 Task: Find connections with filter location Nueva Gerona with filter topic #personaltraining with filter profile language Spanish with filter current company Bajaj Auto Ltd with filter school SRI VASAVI ENGINEERING COLLEGE with filter industry Renewable Energy Equipment Manufacturing with filter service category Telecommunications with filter keywords title Administrative Analyst
Action: Mouse moved to (564, 72)
Screenshot: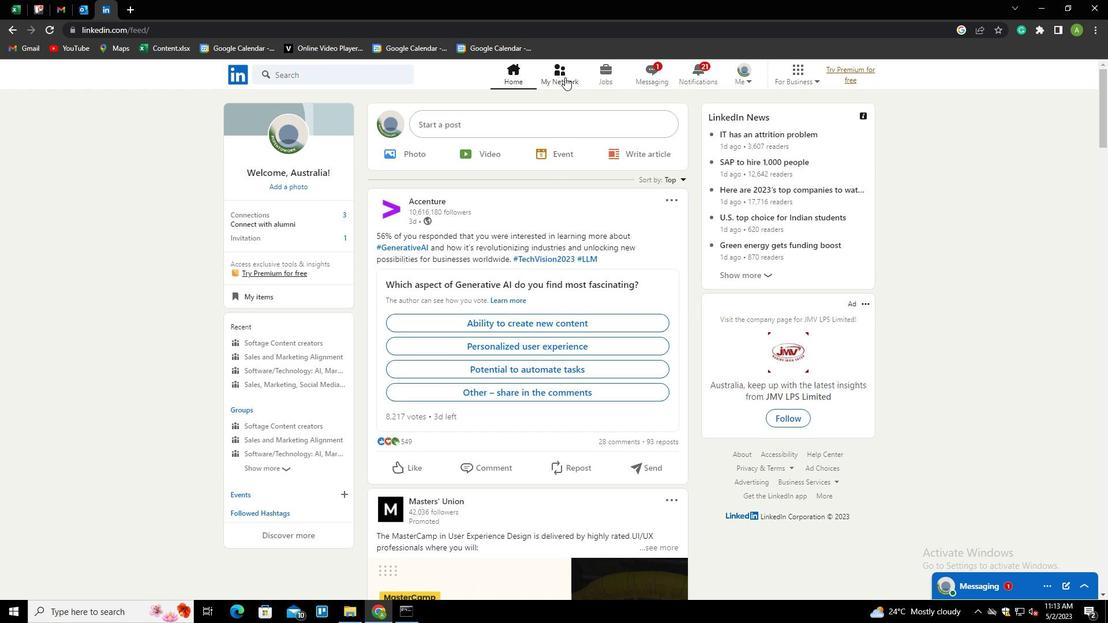 
Action: Mouse pressed left at (564, 72)
Screenshot: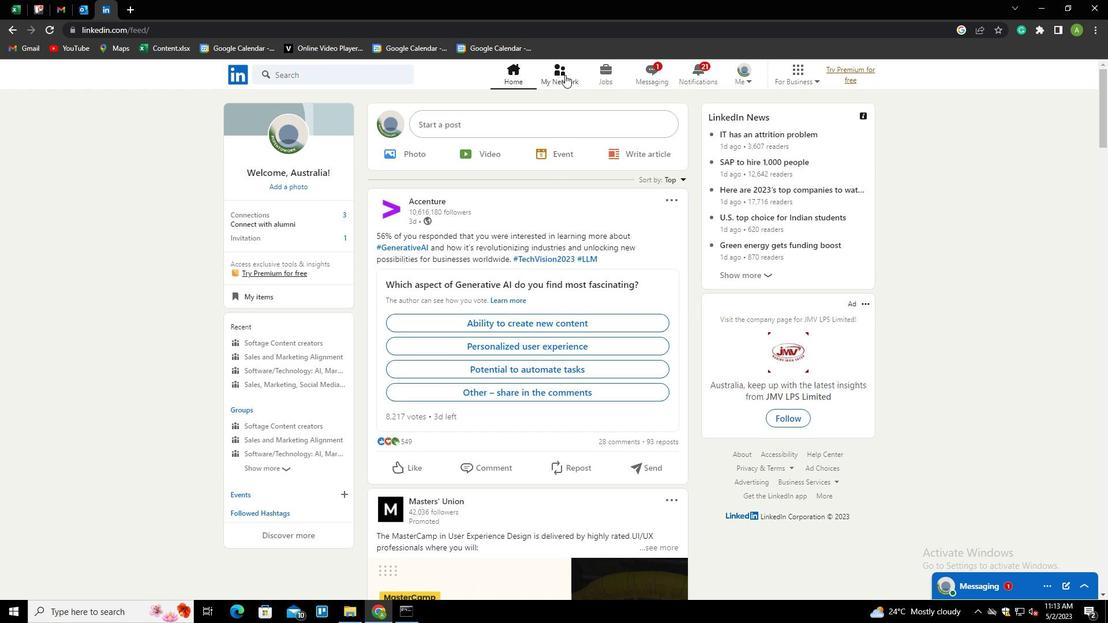 
Action: Mouse moved to (294, 140)
Screenshot: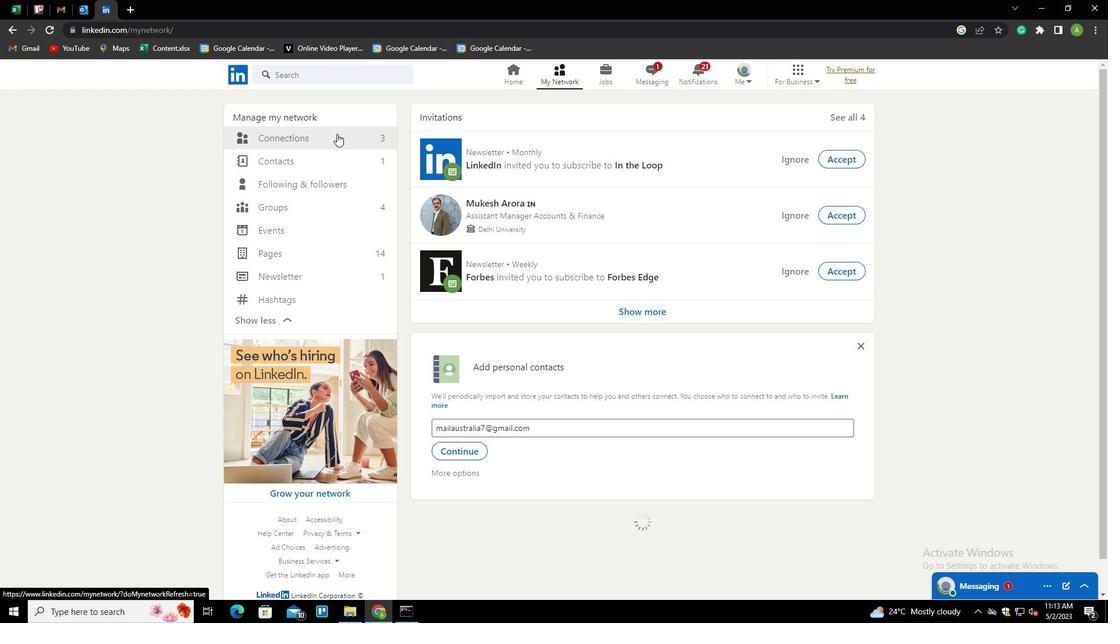 
Action: Mouse pressed left at (294, 140)
Screenshot: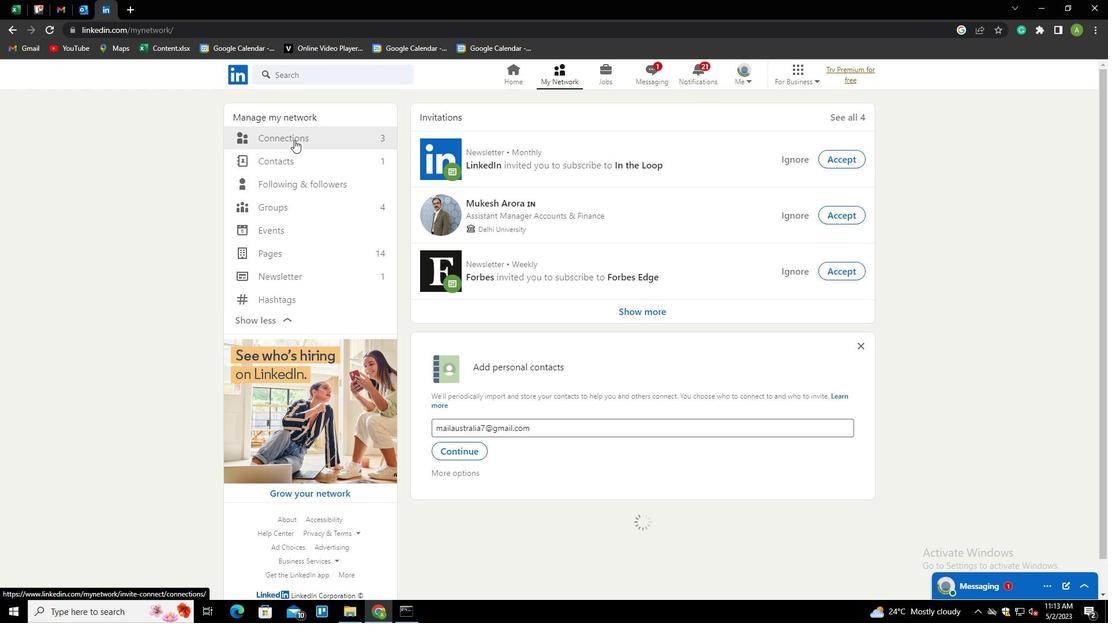 
Action: Mouse moved to (638, 137)
Screenshot: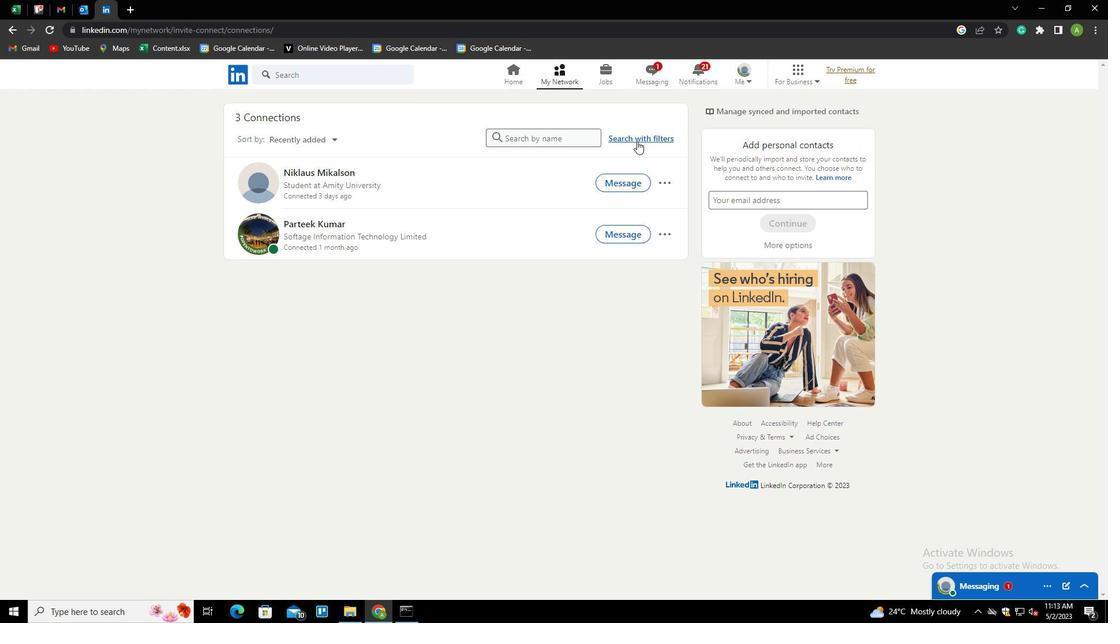 
Action: Mouse pressed left at (638, 137)
Screenshot: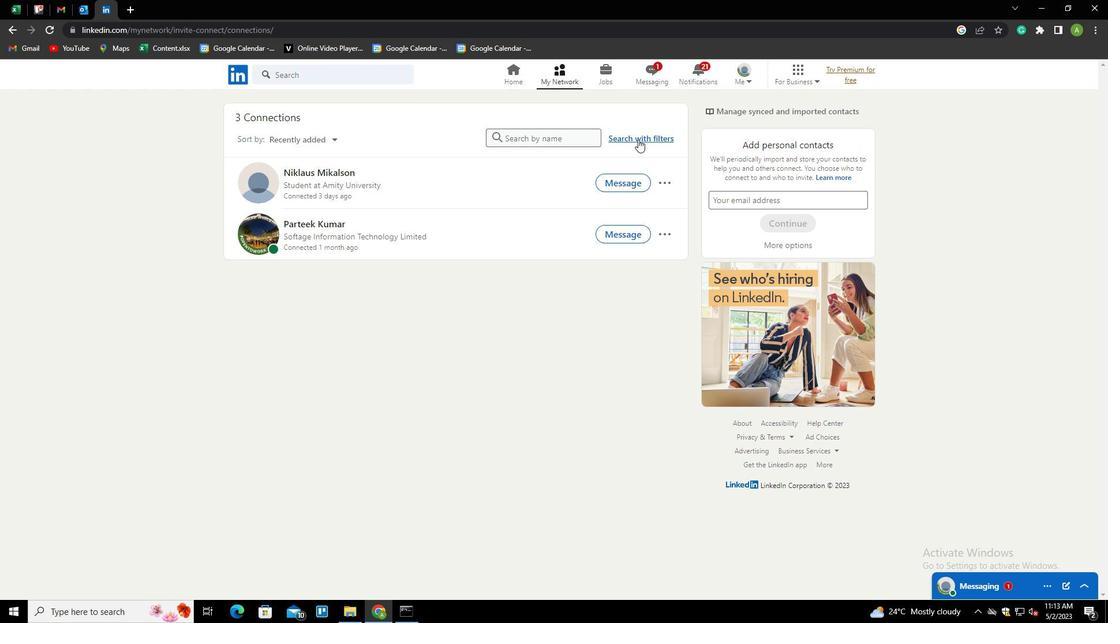 
Action: Mouse moved to (590, 102)
Screenshot: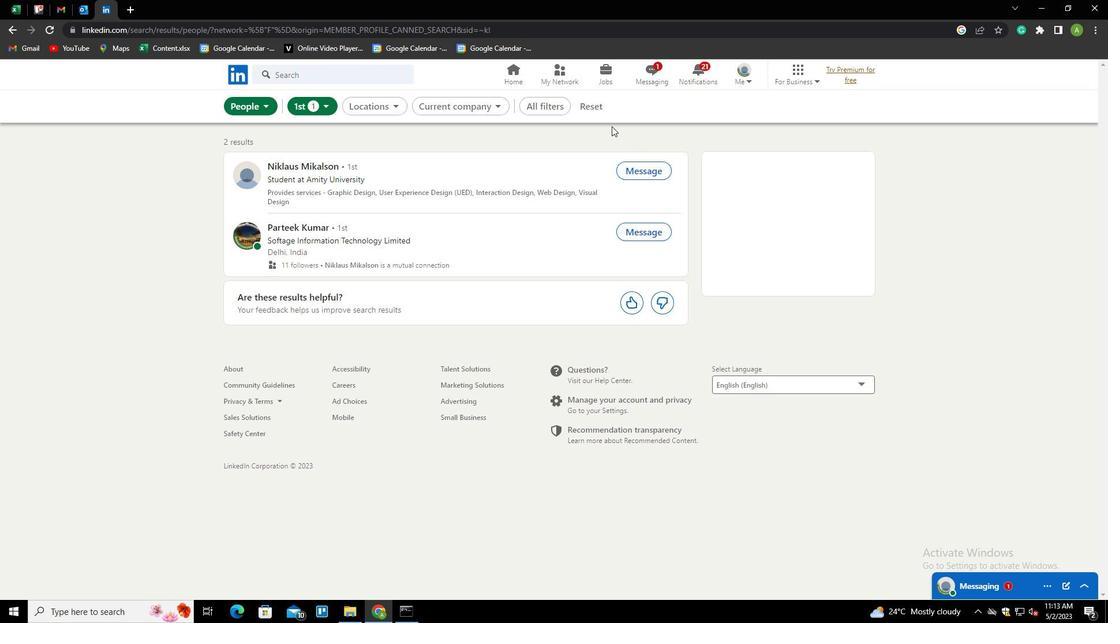 
Action: Mouse pressed left at (590, 102)
Screenshot: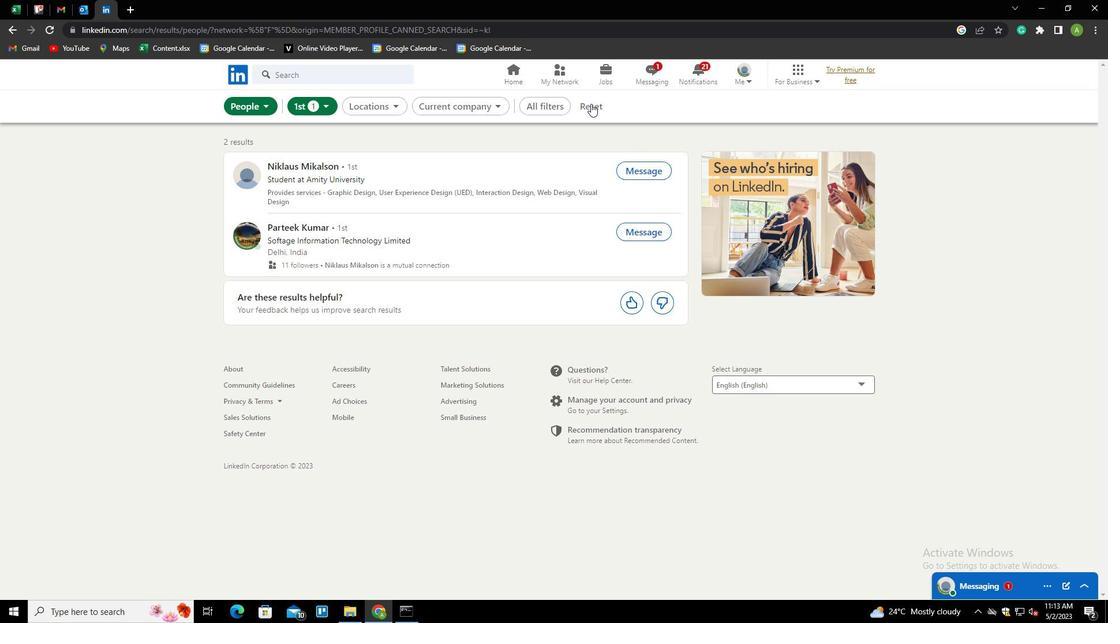 
Action: Mouse moved to (565, 105)
Screenshot: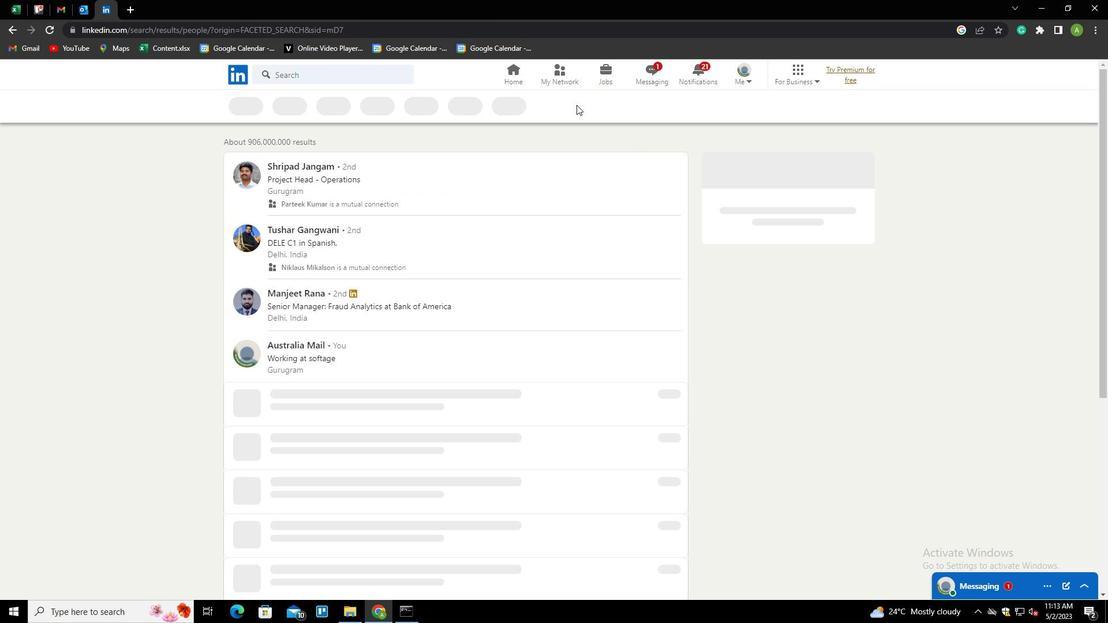 
Action: Mouse pressed left at (565, 105)
Screenshot: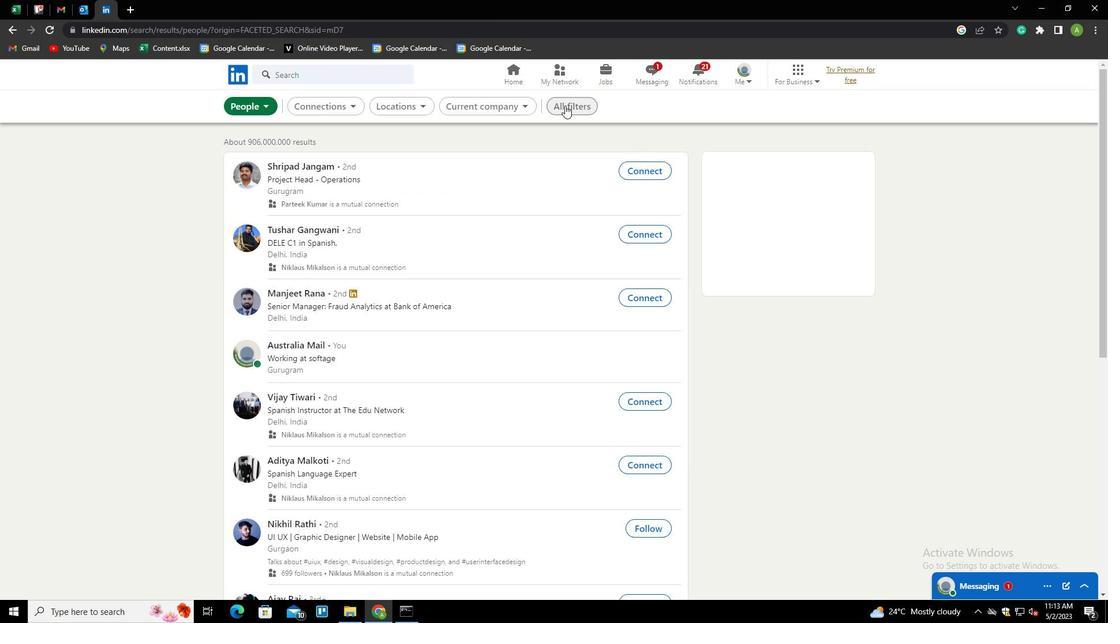 
Action: Mouse moved to (993, 314)
Screenshot: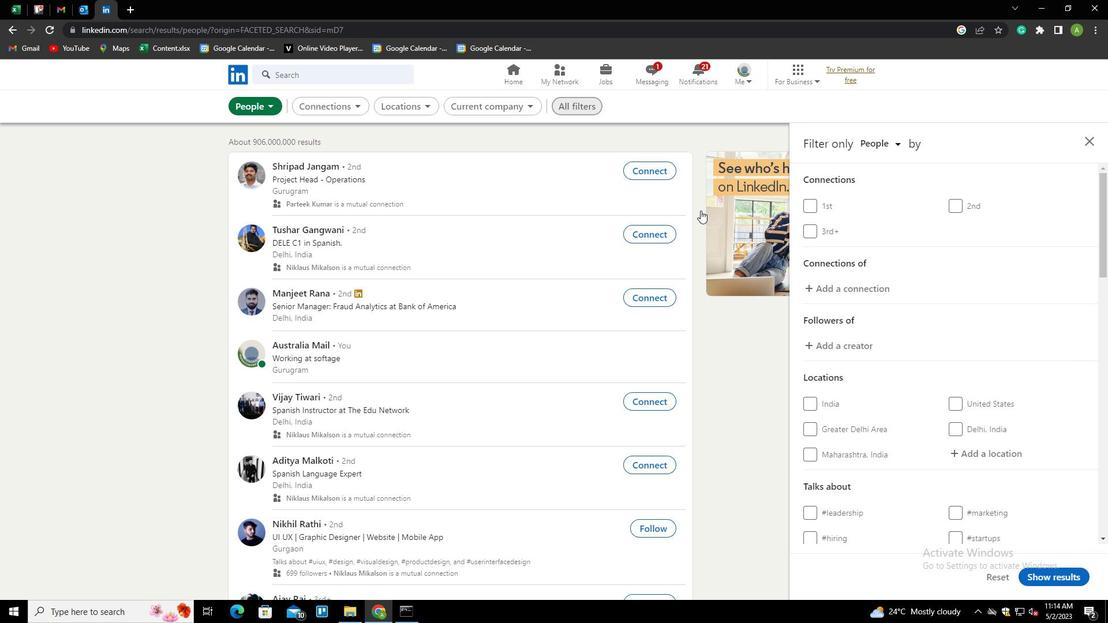 
Action: Mouse scrolled (993, 313) with delta (0, 0)
Screenshot: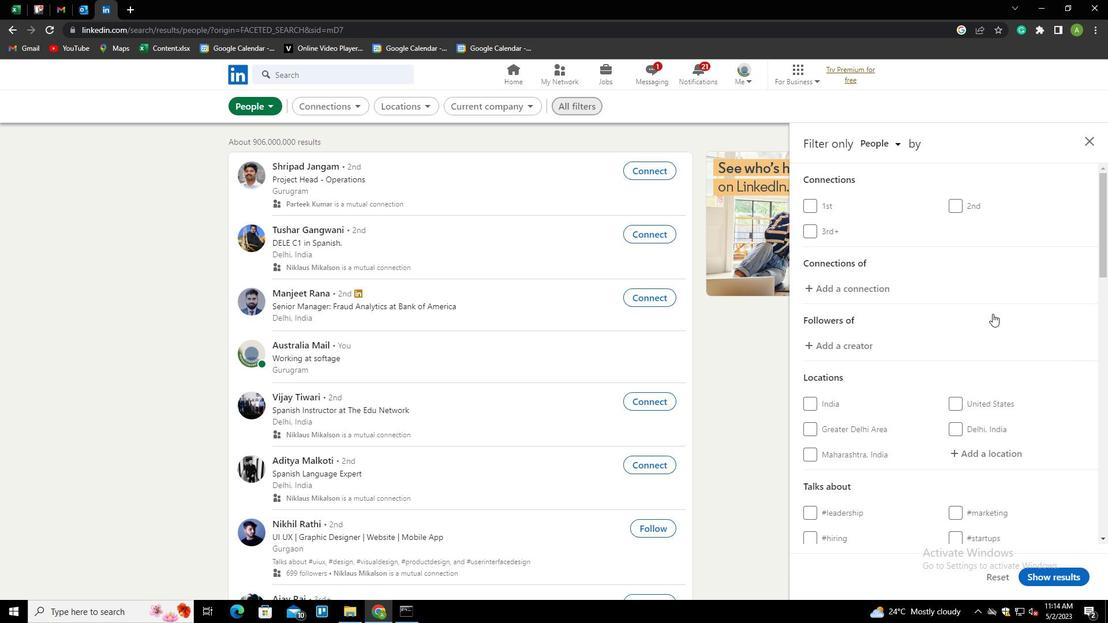 
Action: Mouse scrolled (993, 313) with delta (0, 0)
Screenshot: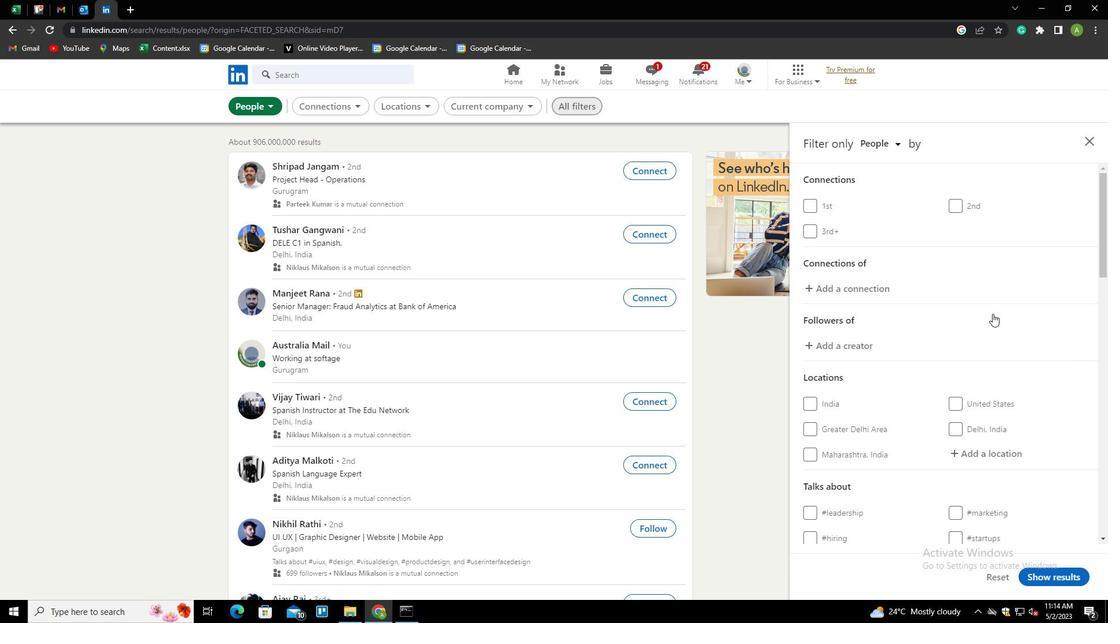 
Action: Mouse moved to (982, 338)
Screenshot: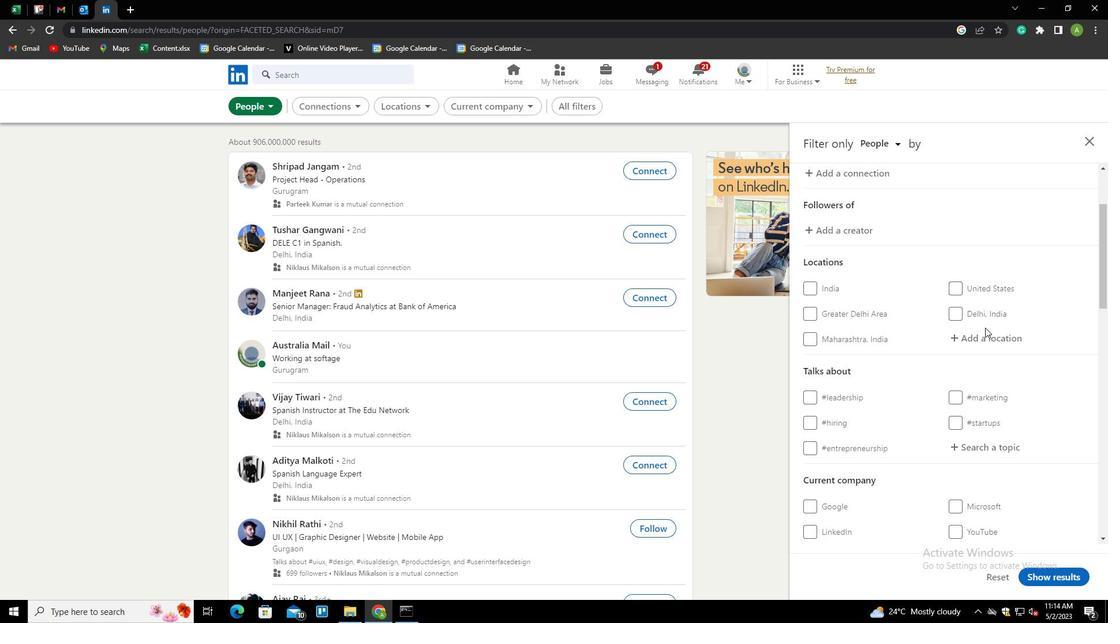 
Action: Mouse pressed left at (982, 338)
Screenshot: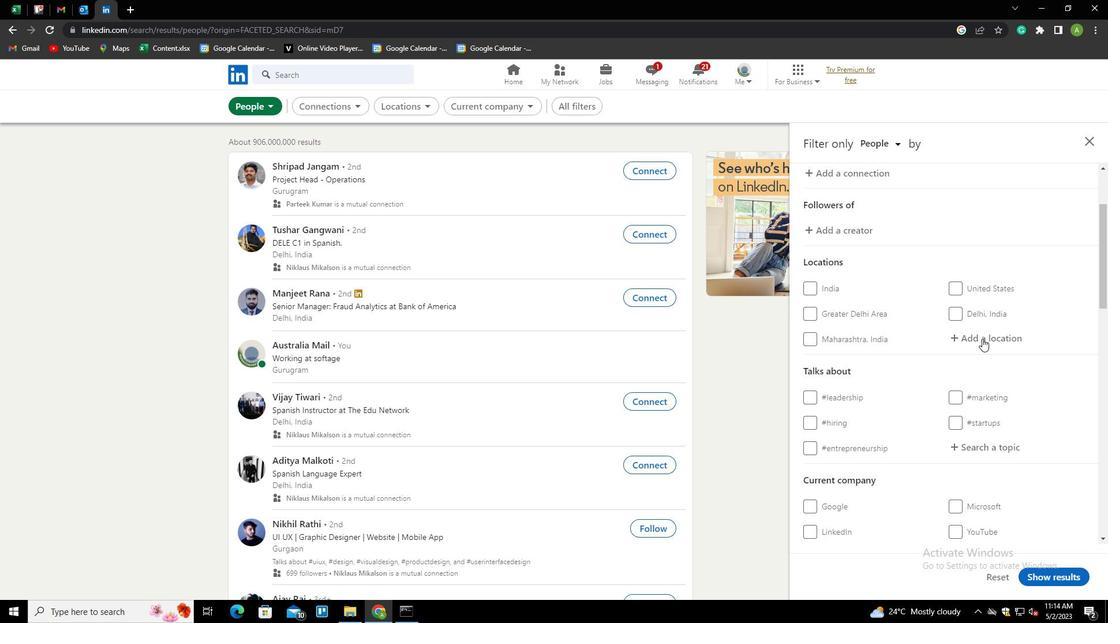 
Action: Mouse moved to (986, 338)
Screenshot: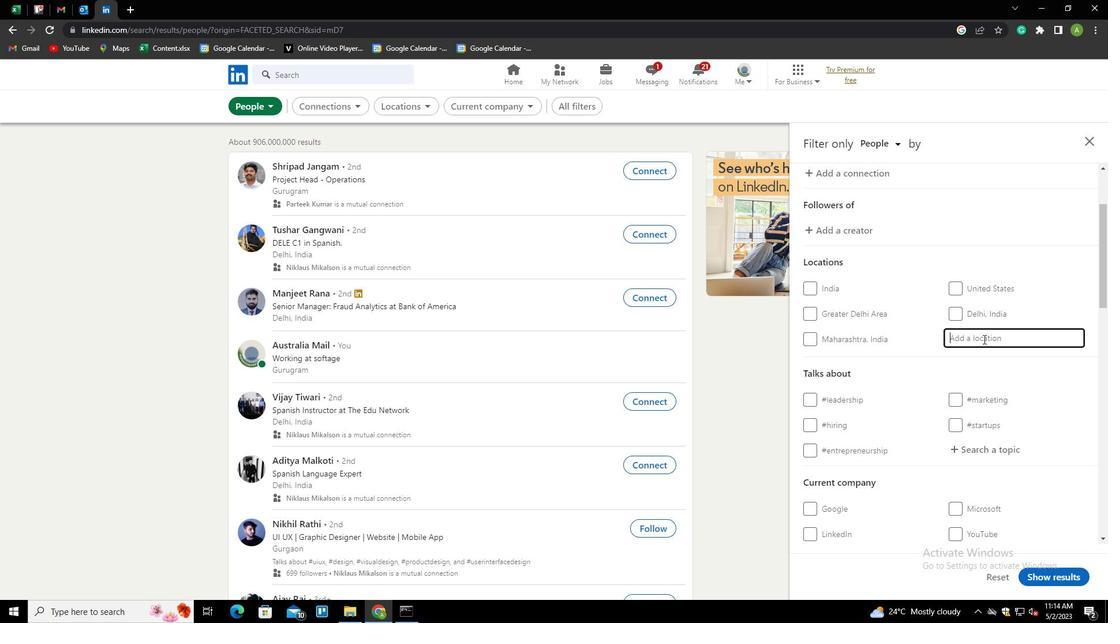 
Action: Mouse pressed left at (986, 338)
Screenshot: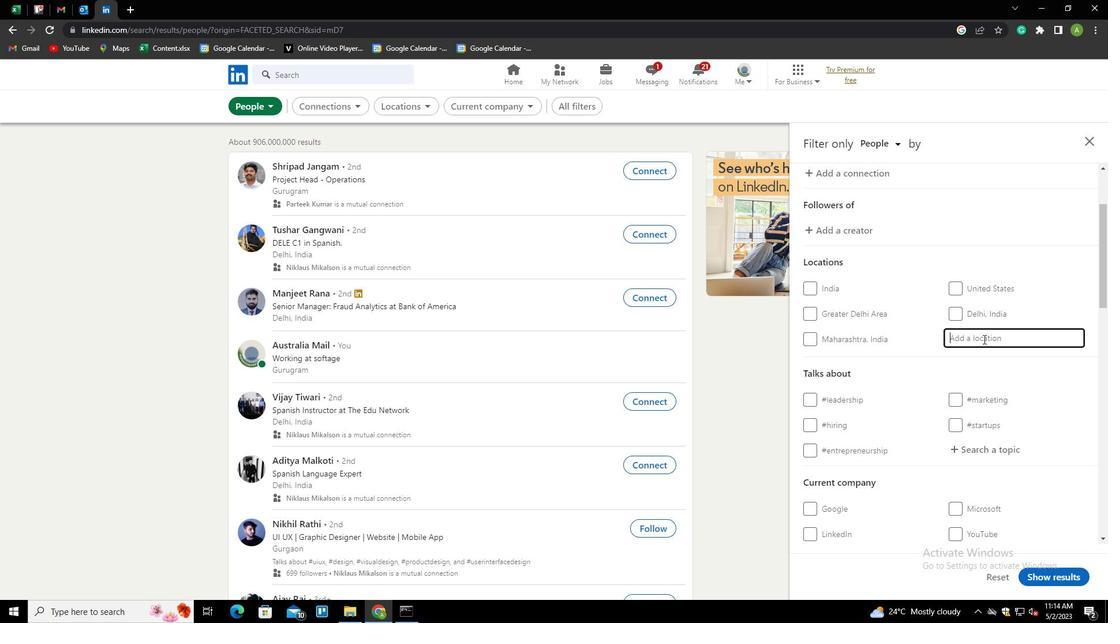 
Action: Key pressed <Key.shift>NUEVA<Key.space><Key.shift>GERONA
Screenshot: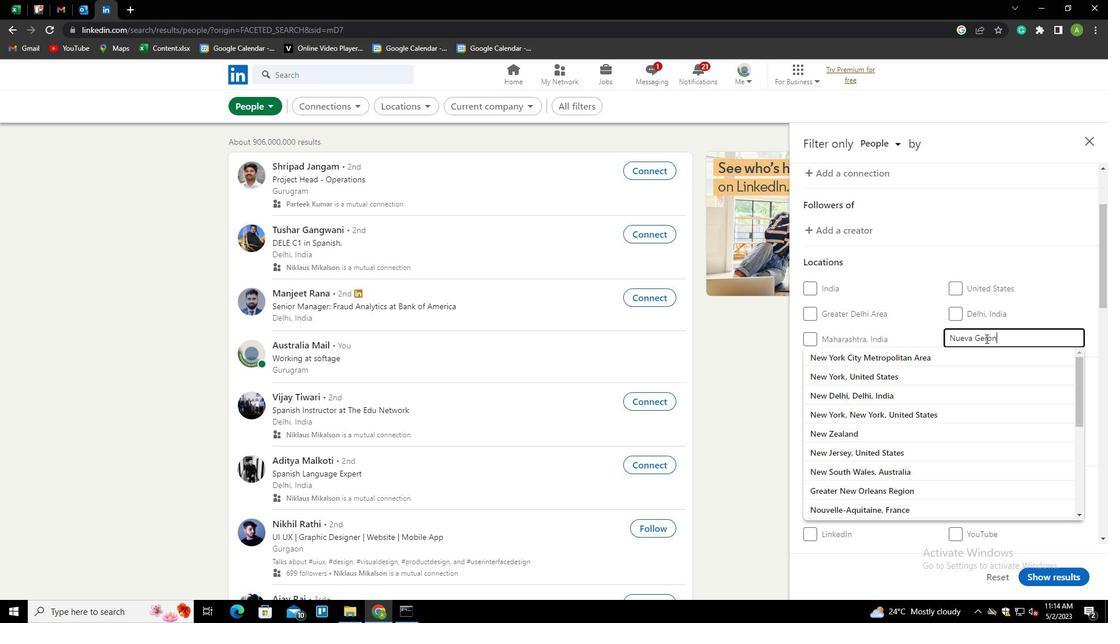 
Action: Mouse moved to (1018, 362)
Screenshot: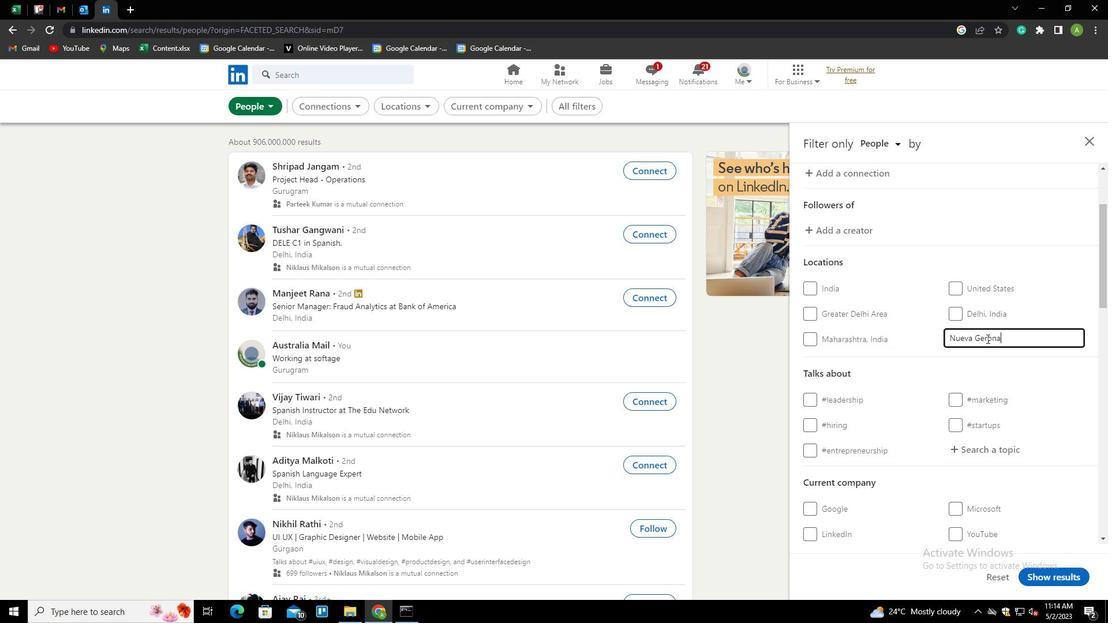 
Action: Mouse pressed left at (1018, 362)
Screenshot: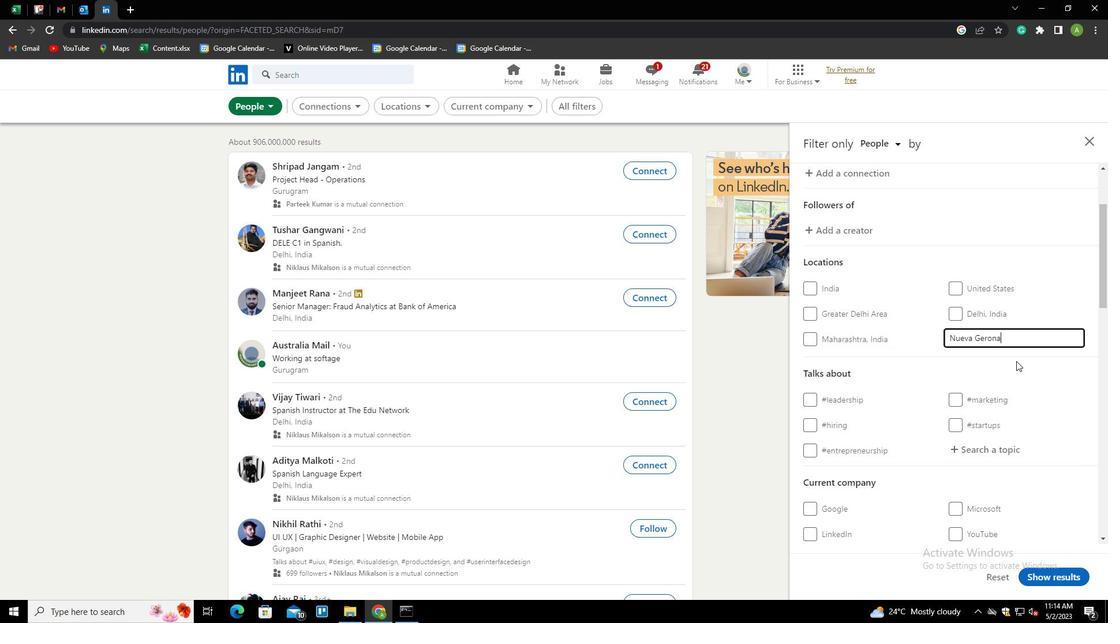 
Action: Mouse scrolled (1018, 362) with delta (0, 0)
Screenshot: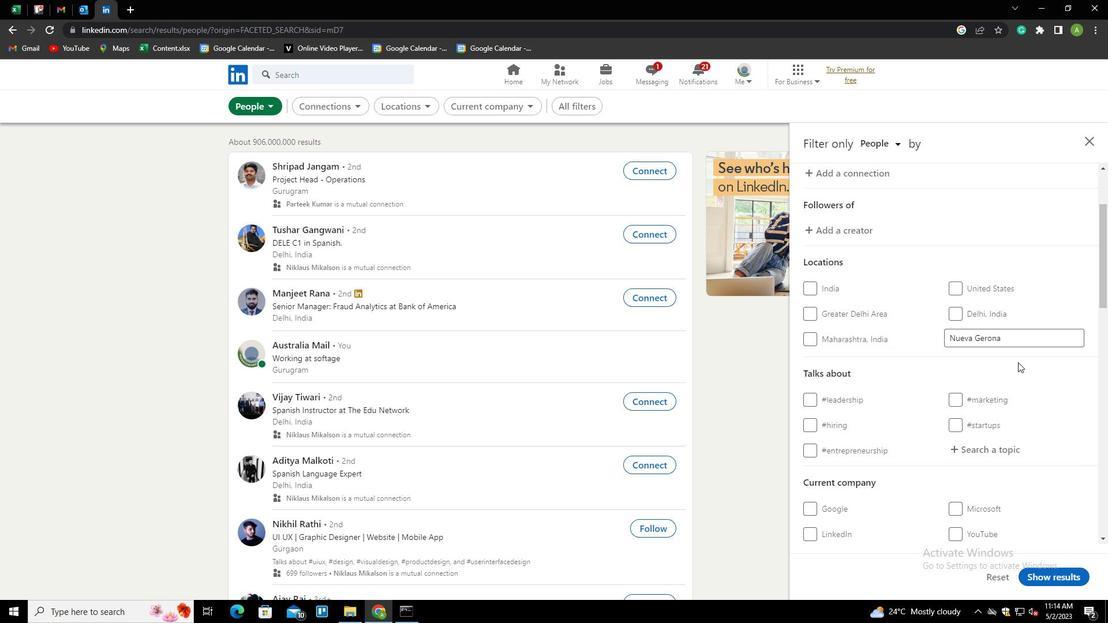 
Action: Mouse moved to (994, 394)
Screenshot: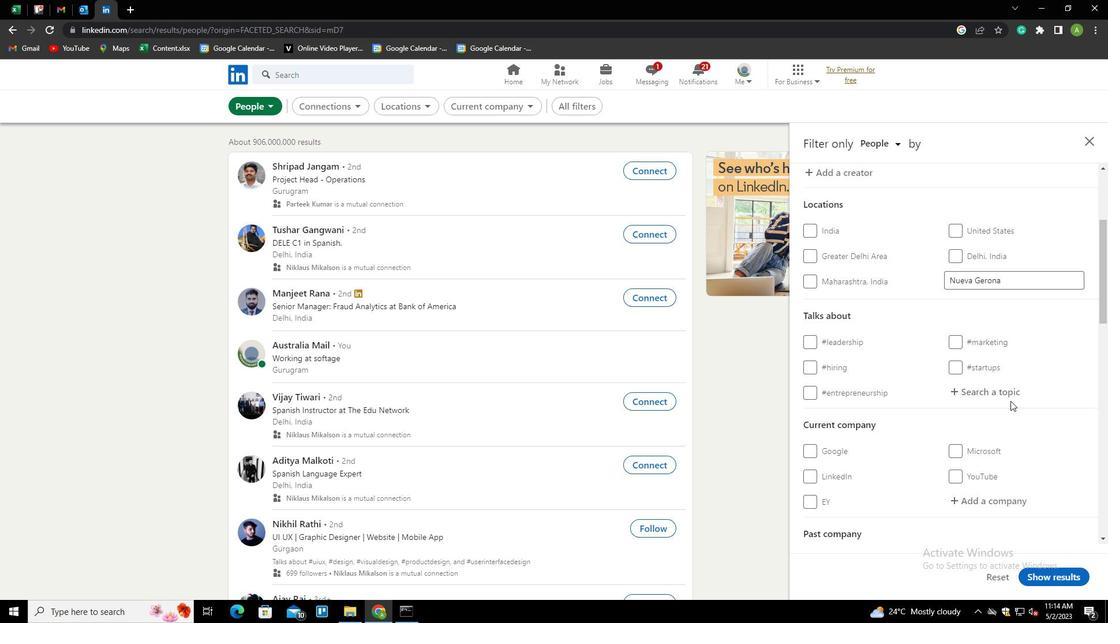 
Action: Mouse pressed left at (994, 394)
Screenshot: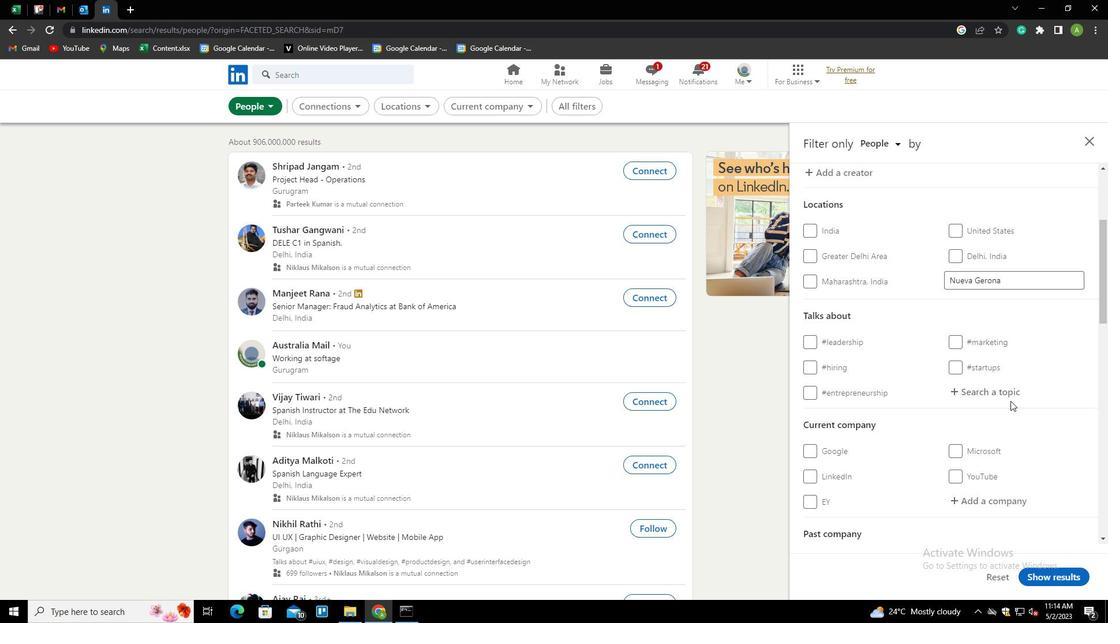 
Action: Mouse moved to (997, 393)
Screenshot: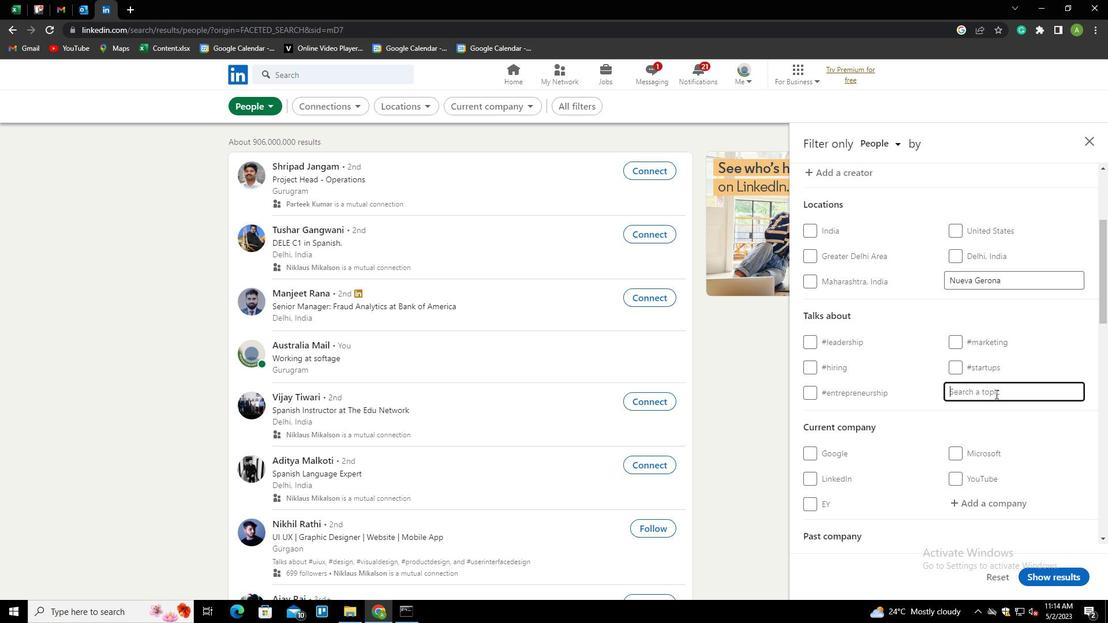 
Action: Mouse pressed left at (997, 393)
Screenshot: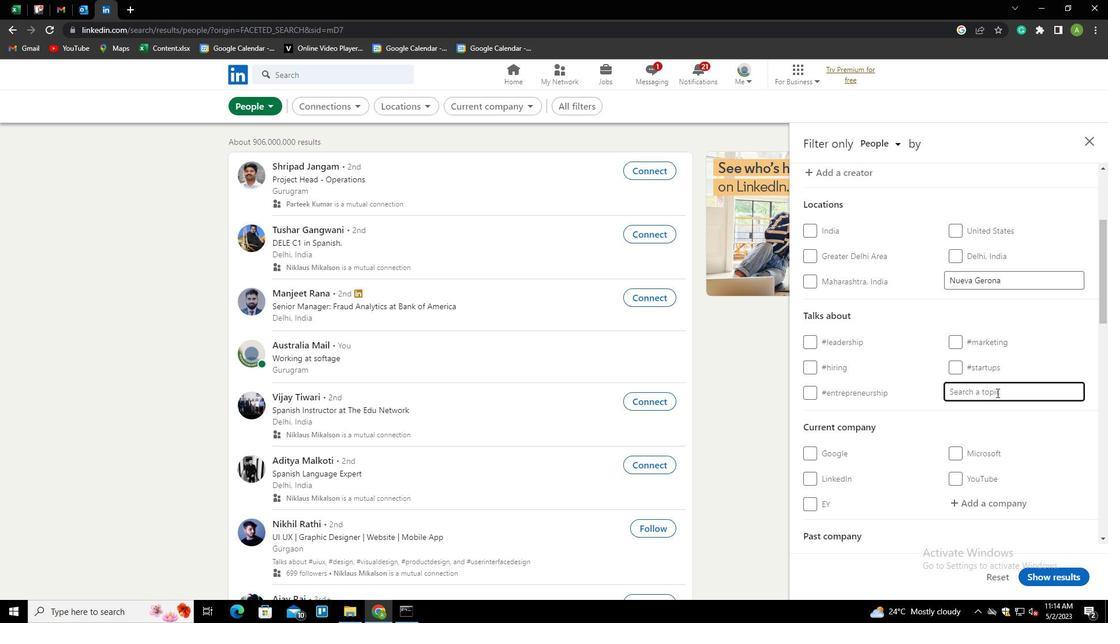 
Action: Key pressed PERSONALTRAINING<Key.down><Key.enter>
Screenshot: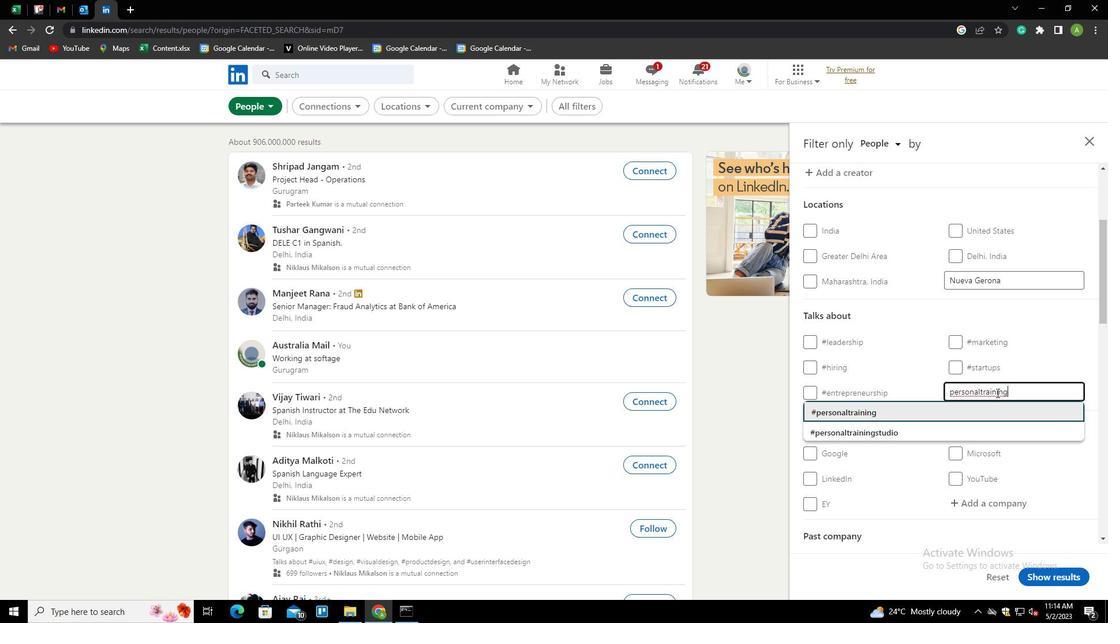 
Action: Mouse scrolled (997, 392) with delta (0, 0)
Screenshot: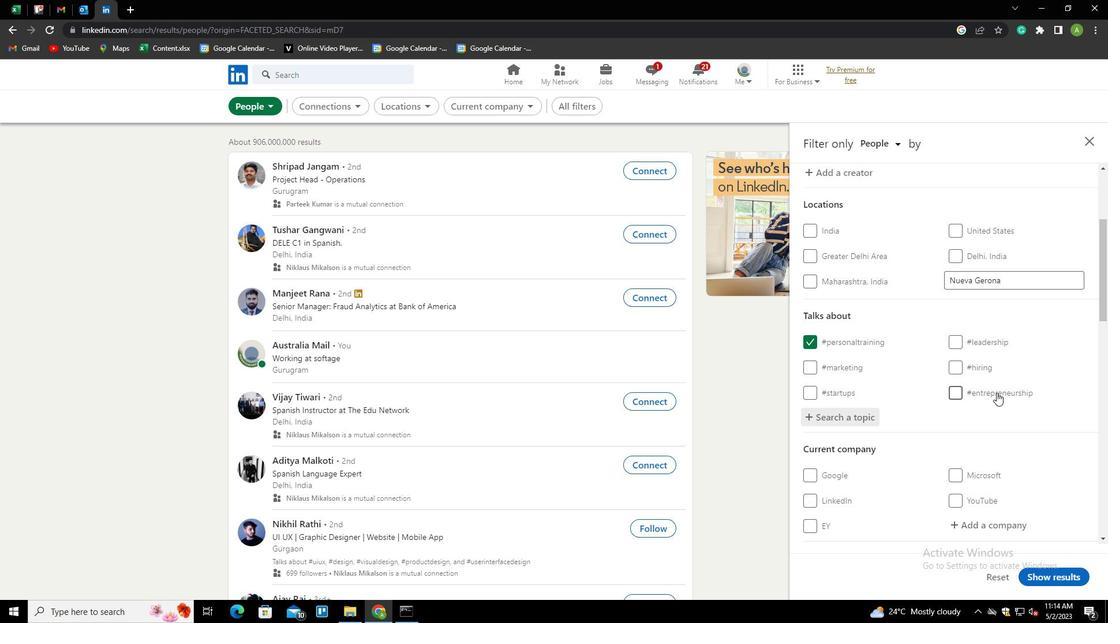 
Action: Mouse scrolled (997, 392) with delta (0, 0)
Screenshot: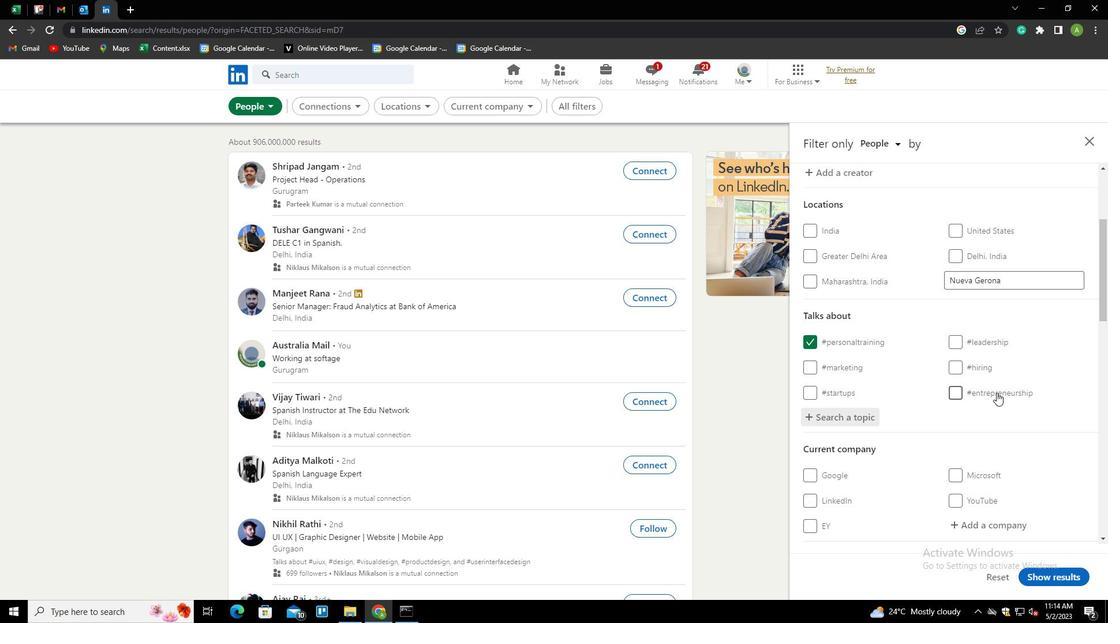
Action: Mouse scrolled (997, 392) with delta (0, 0)
Screenshot: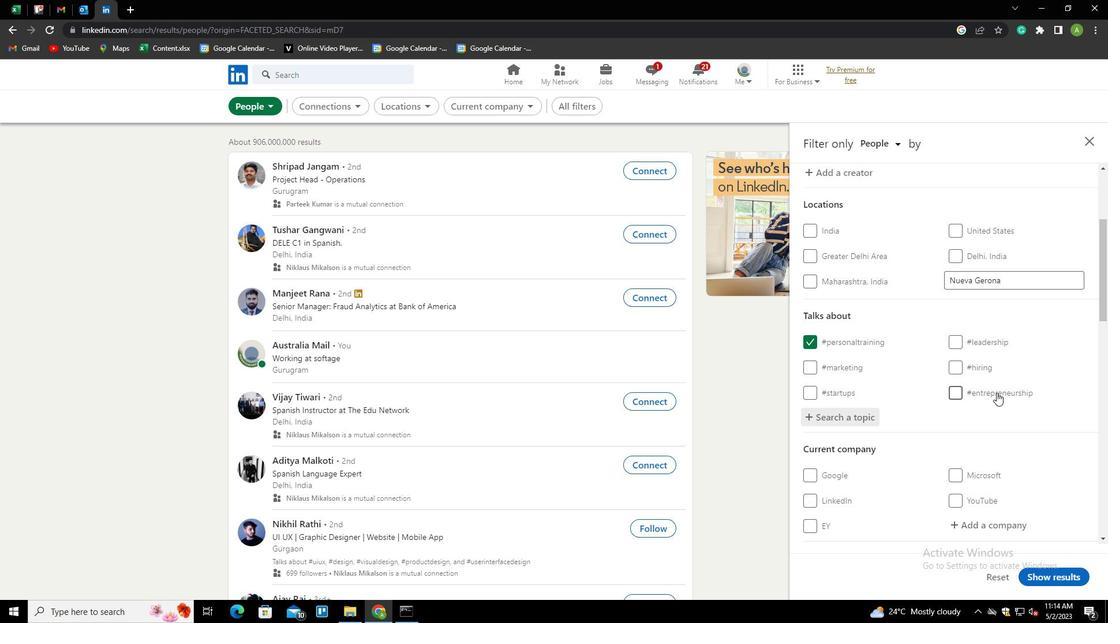 
Action: Mouse scrolled (997, 392) with delta (0, 0)
Screenshot: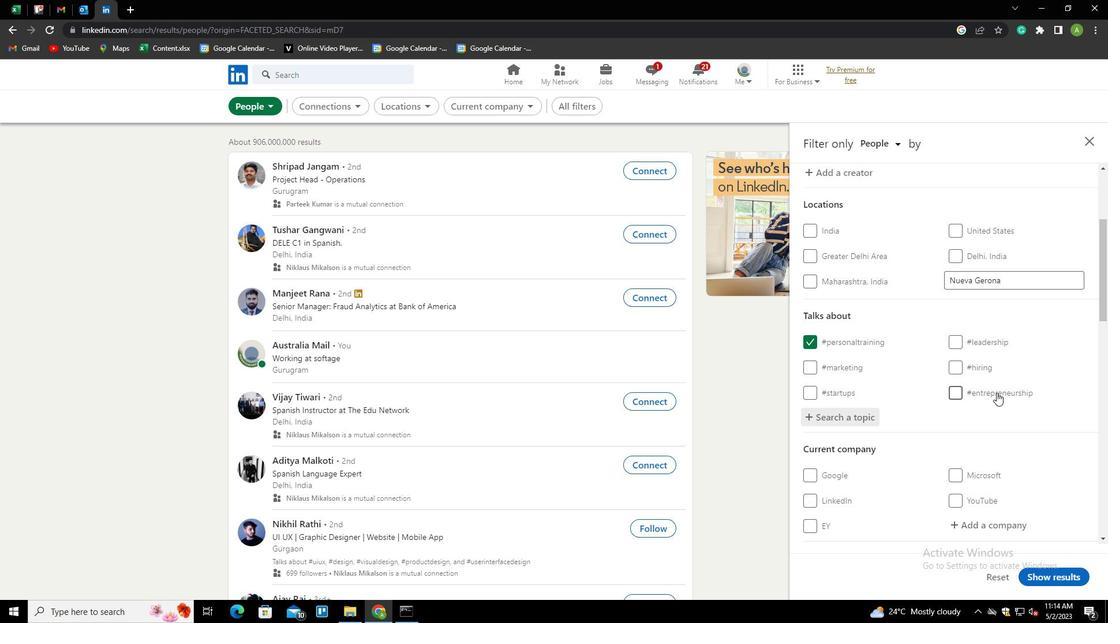 
Action: Mouse scrolled (997, 392) with delta (0, 0)
Screenshot: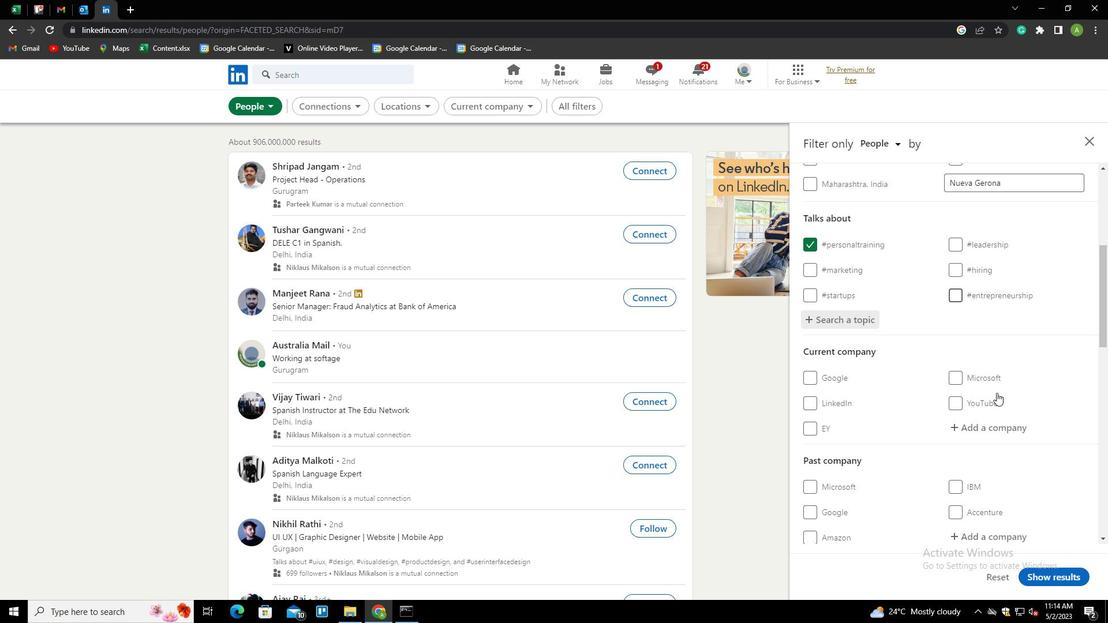 
Action: Mouse scrolled (997, 392) with delta (0, 0)
Screenshot: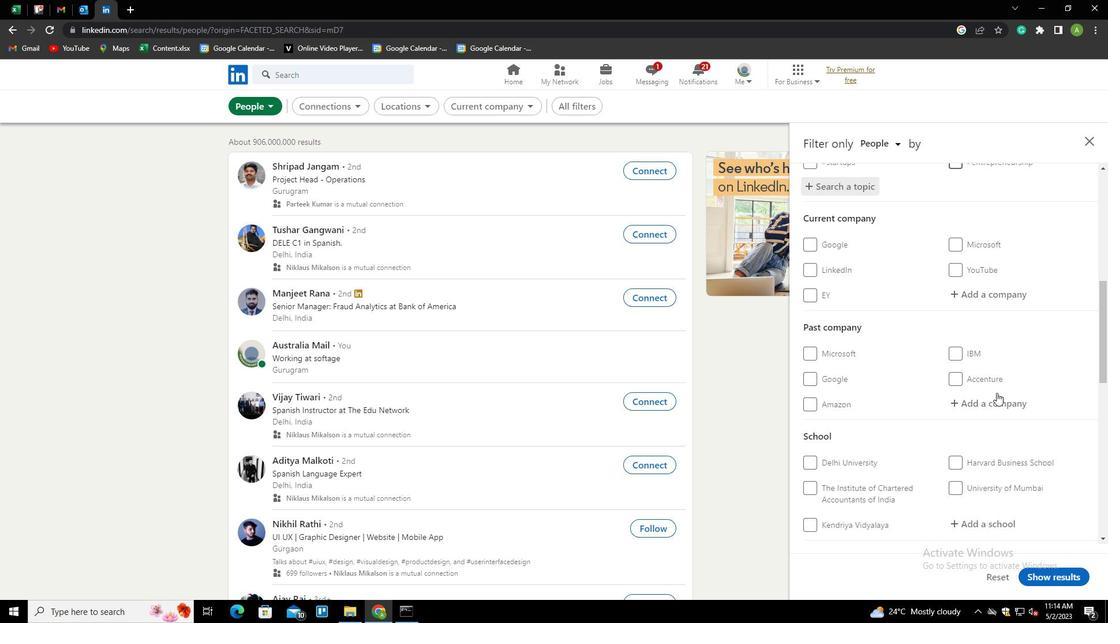 
Action: Mouse scrolled (997, 392) with delta (0, 0)
Screenshot: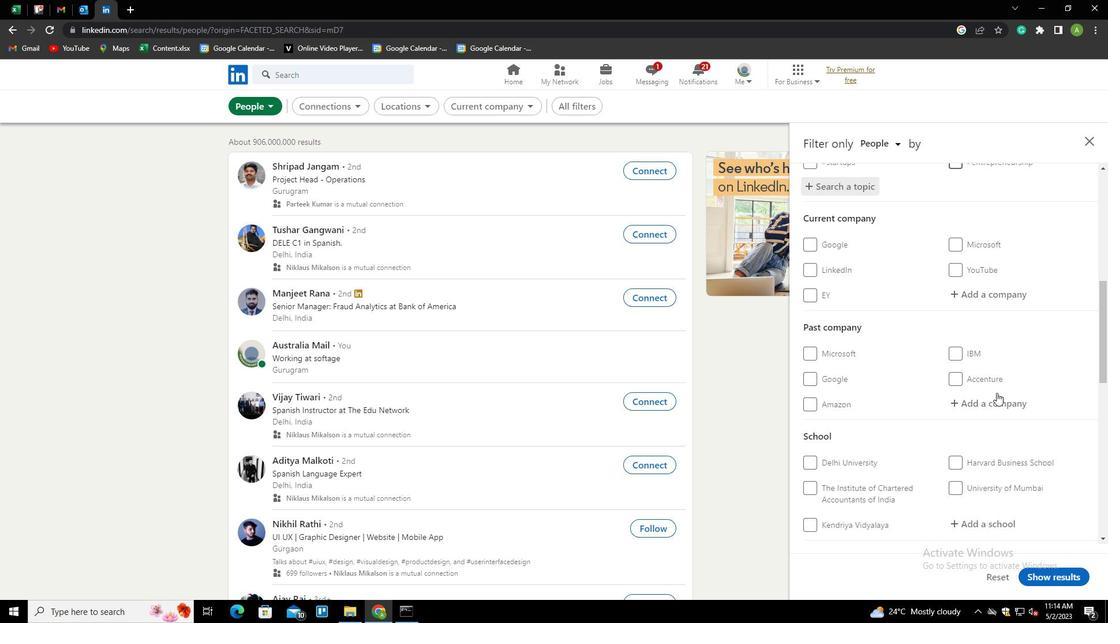 
Action: Mouse scrolled (997, 392) with delta (0, 0)
Screenshot: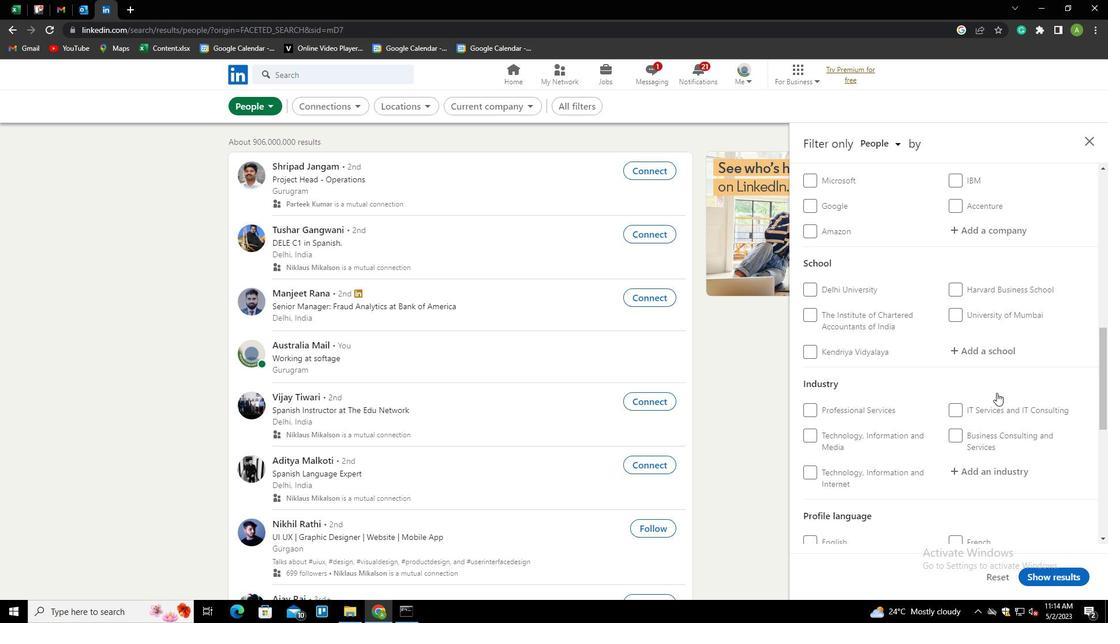 
Action: Mouse scrolled (997, 392) with delta (0, 0)
Screenshot: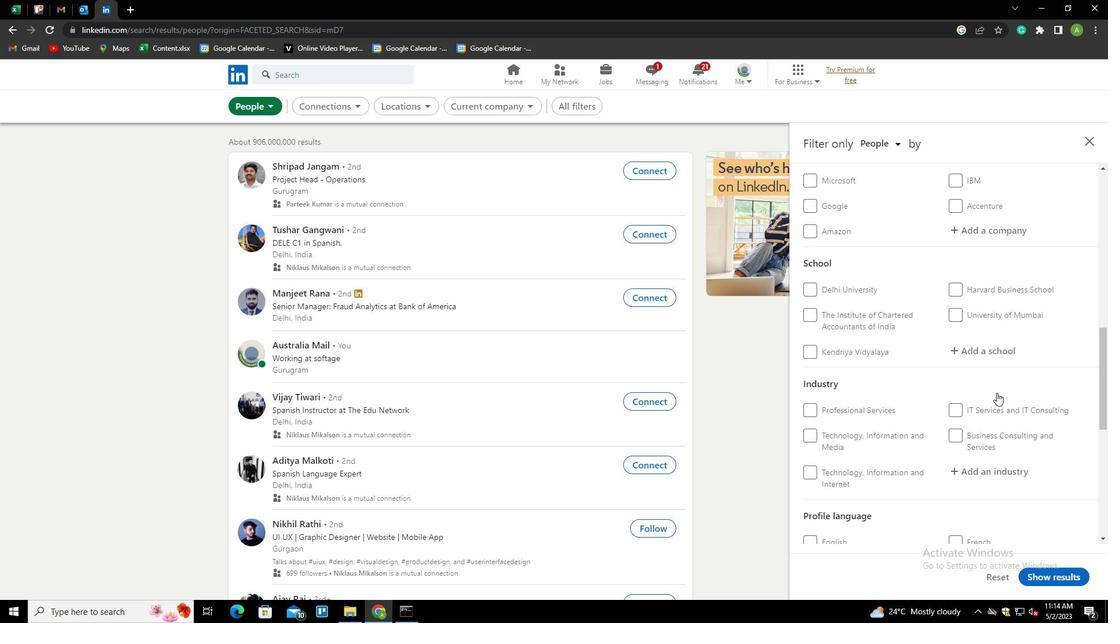 
Action: Mouse scrolled (997, 392) with delta (0, 0)
Screenshot: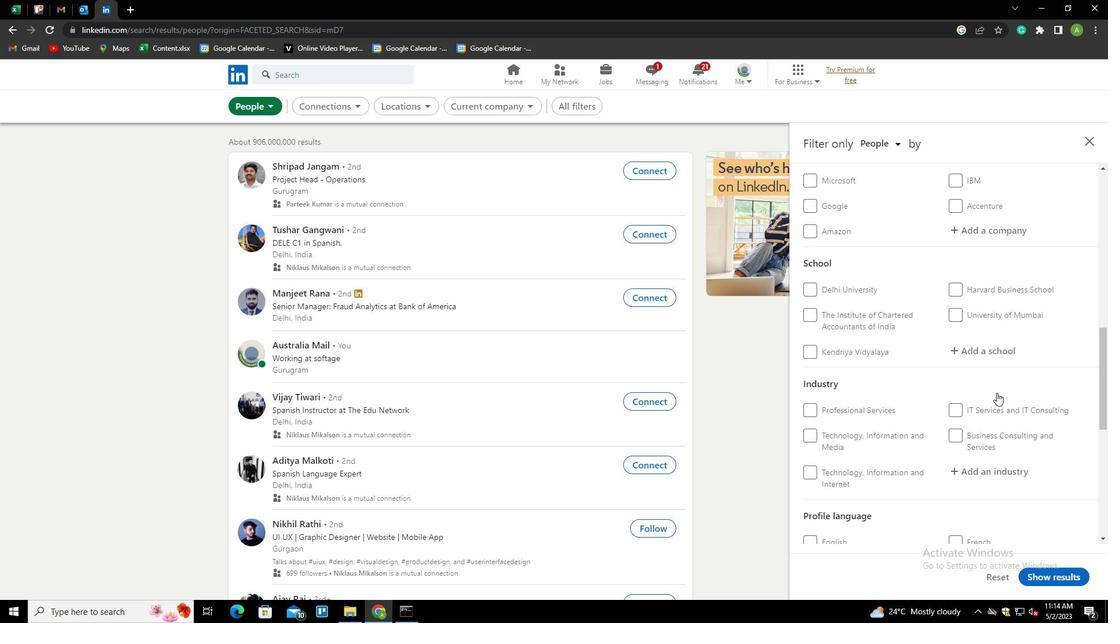 
Action: Mouse moved to (834, 394)
Screenshot: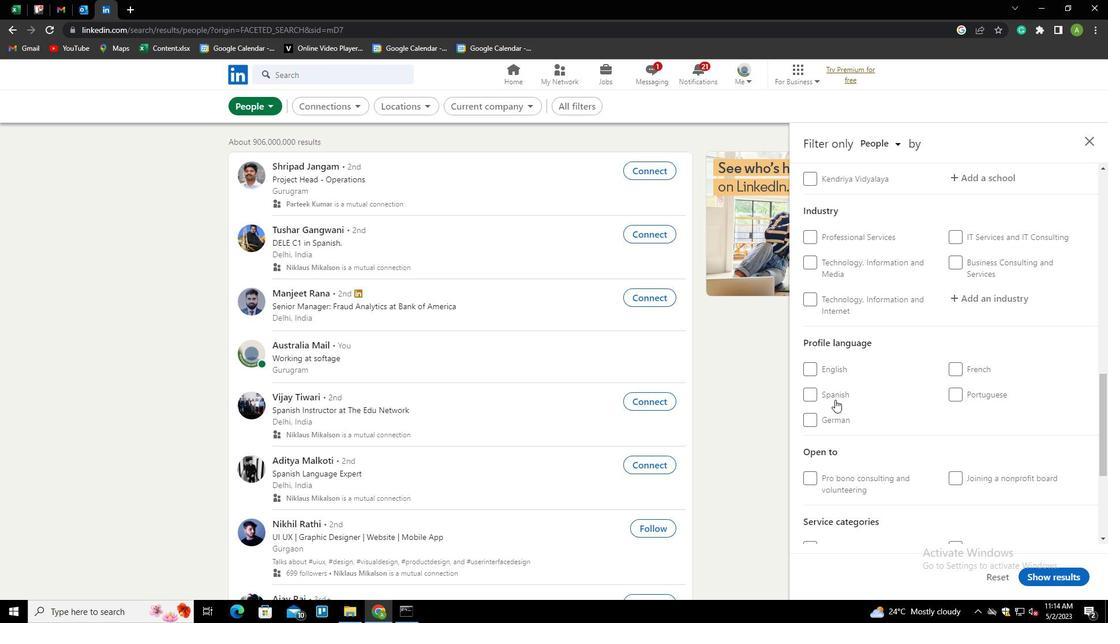 
Action: Mouse pressed left at (834, 394)
Screenshot: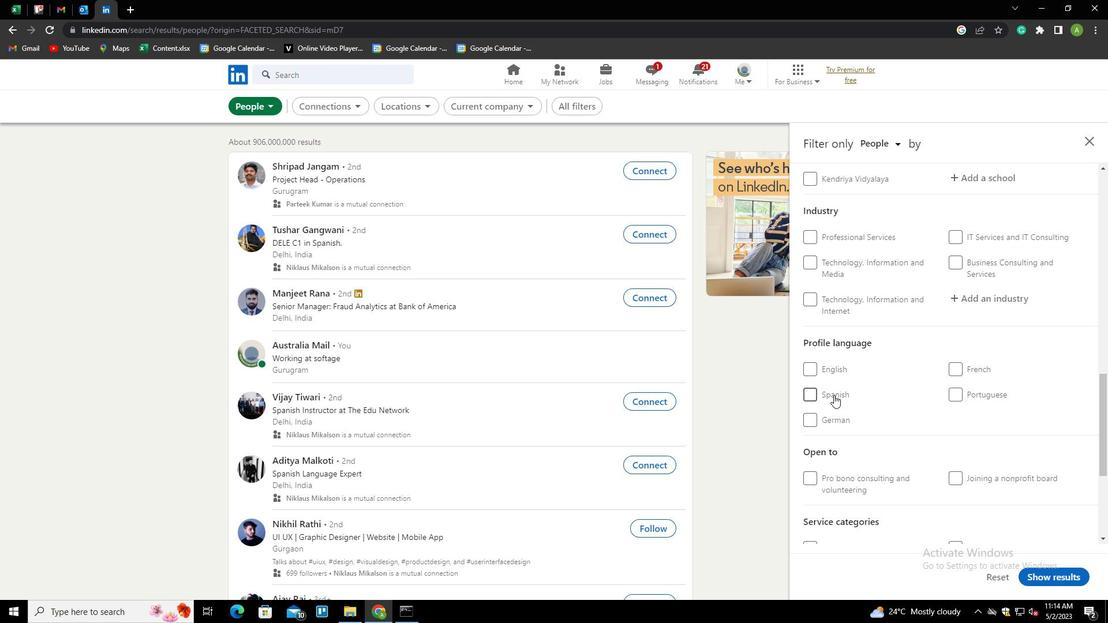 
Action: Mouse moved to (957, 386)
Screenshot: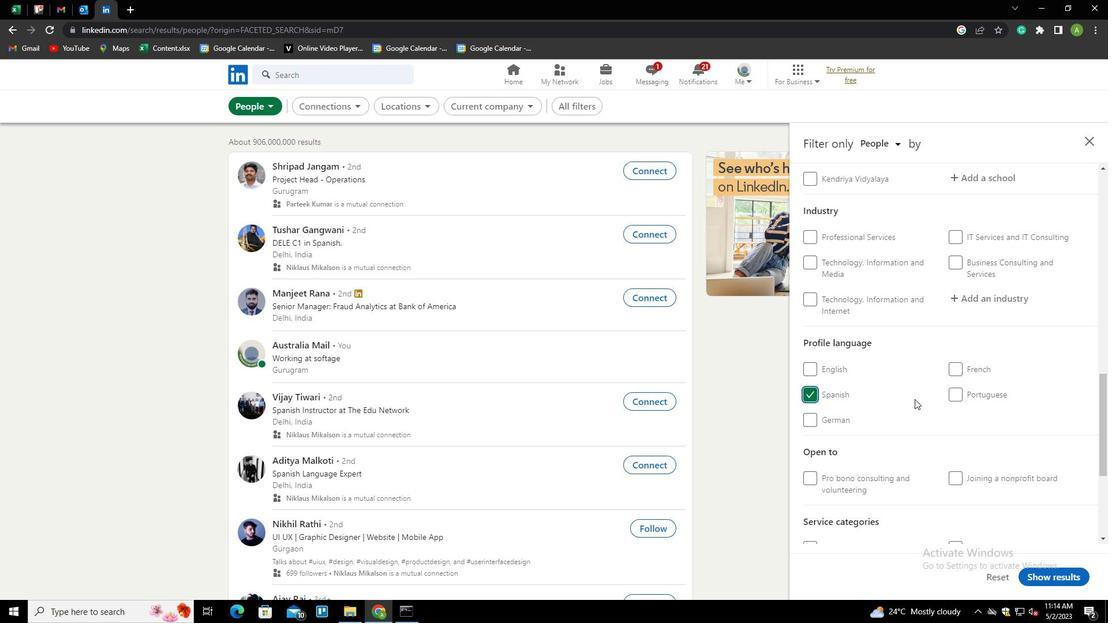 
Action: Mouse scrolled (957, 386) with delta (0, 0)
Screenshot: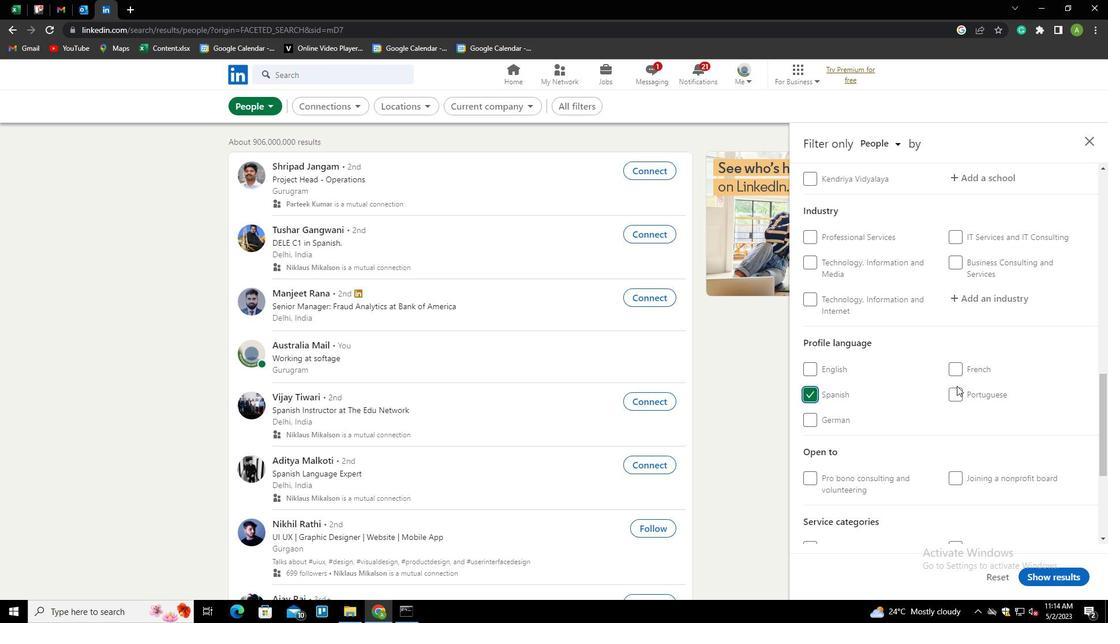 
Action: Mouse scrolled (957, 386) with delta (0, 0)
Screenshot: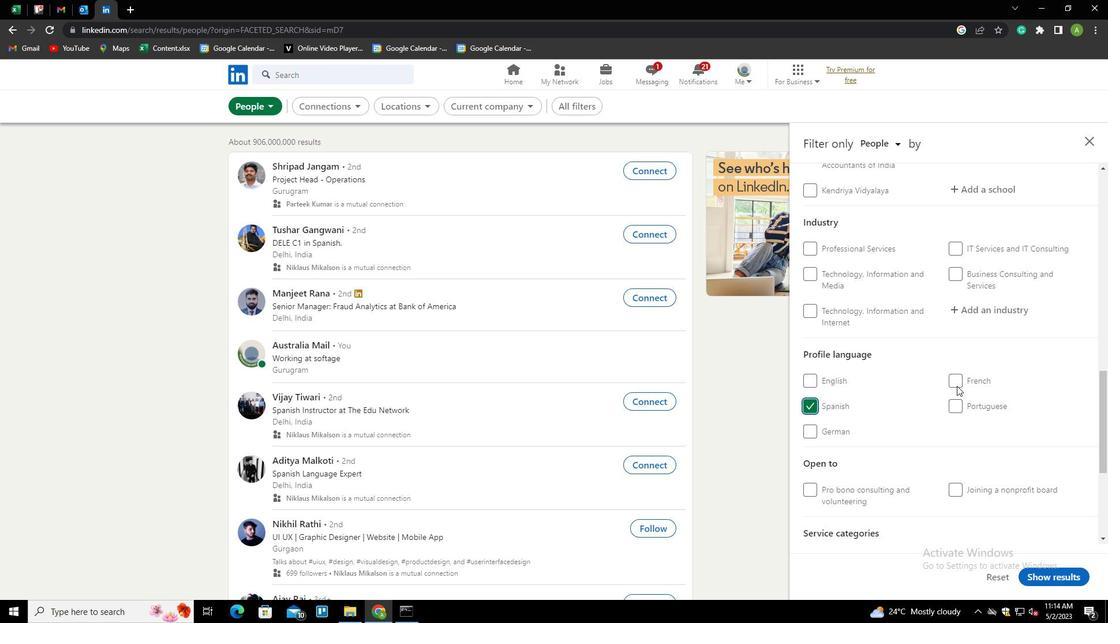 
Action: Mouse scrolled (957, 386) with delta (0, 0)
Screenshot: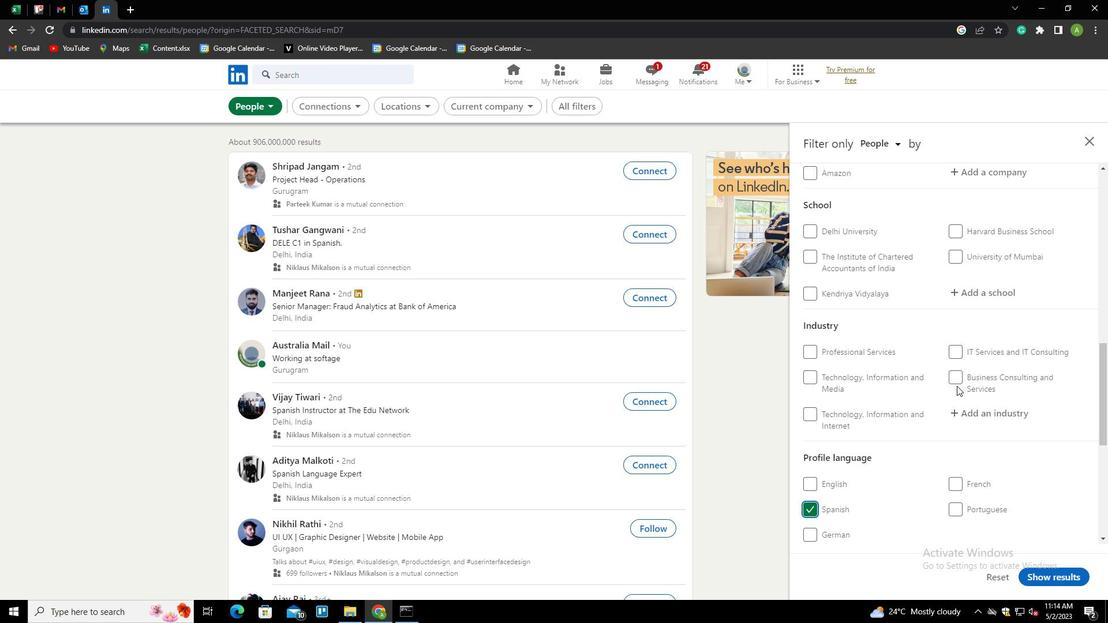 
Action: Mouse scrolled (957, 386) with delta (0, 0)
Screenshot: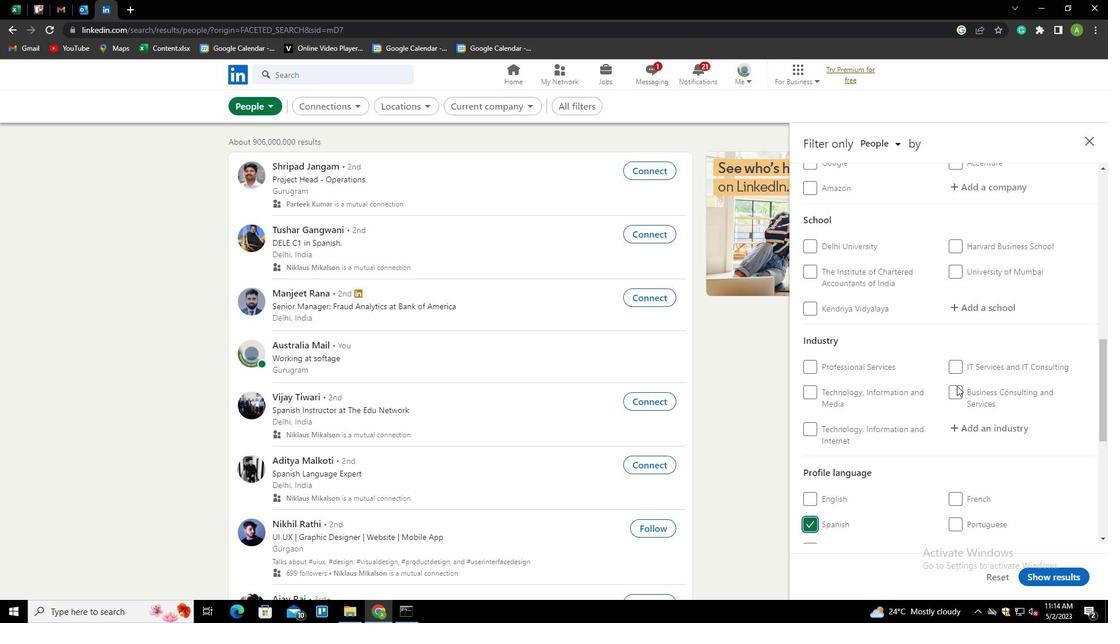 
Action: Mouse scrolled (957, 386) with delta (0, 0)
Screenshot: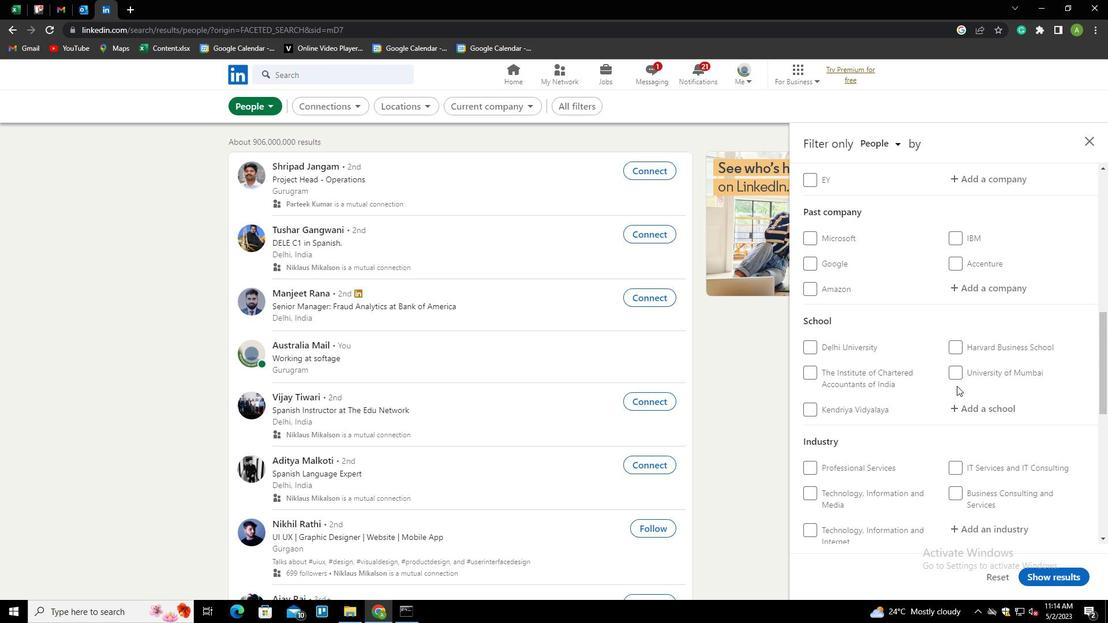 
Action: Mouse scrolled (957, 386) with delta (0, 0)
Screenshot: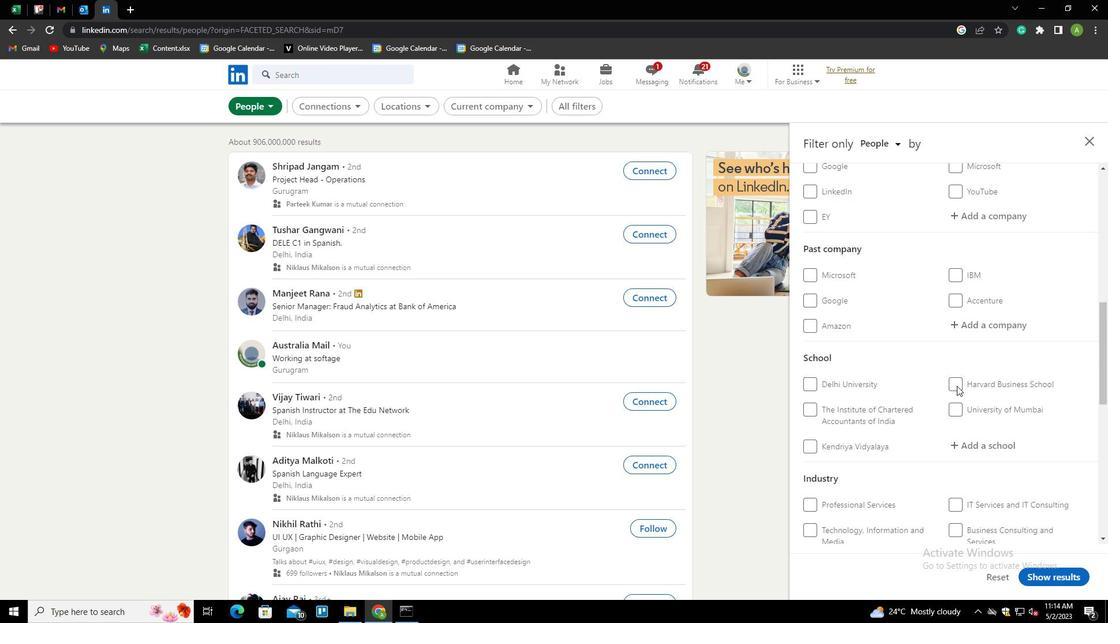 
Action: Mouse scrolled (957, 386) with delta (0, 0)
Screenshot: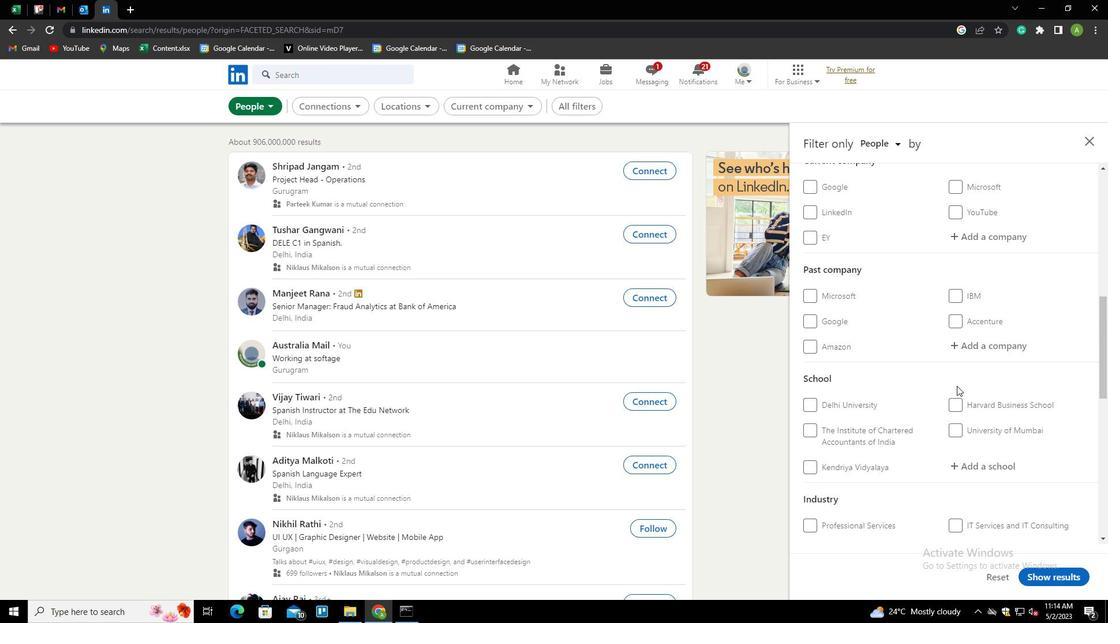 
Action: Mouse moved to (976, 353)
Screenshot: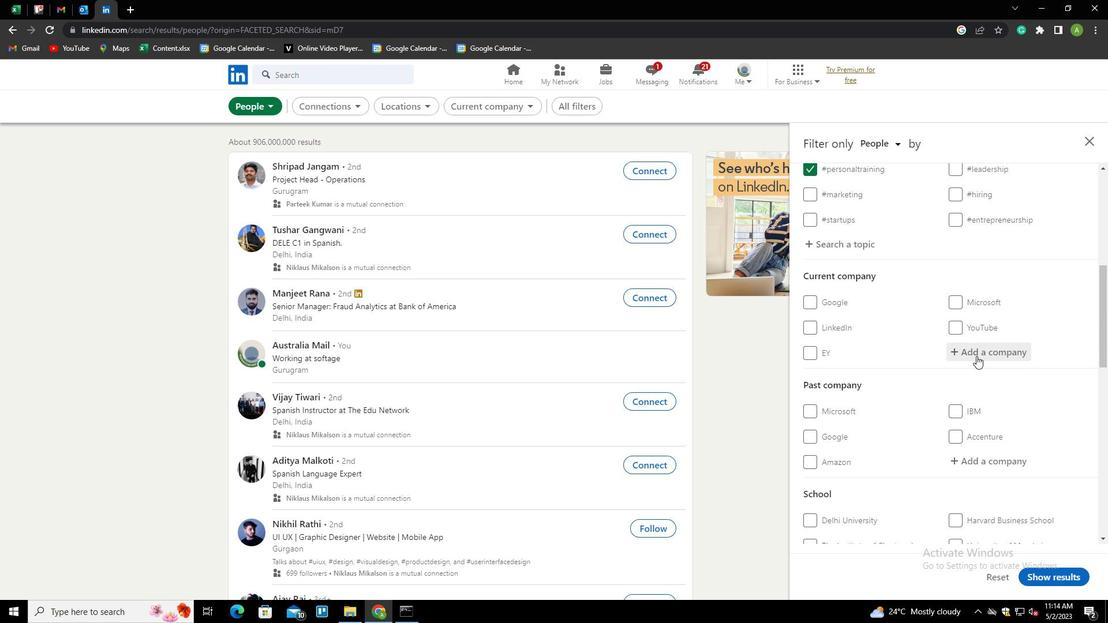 
Action: Mouse pressed left at (976, 353)
Screenshot: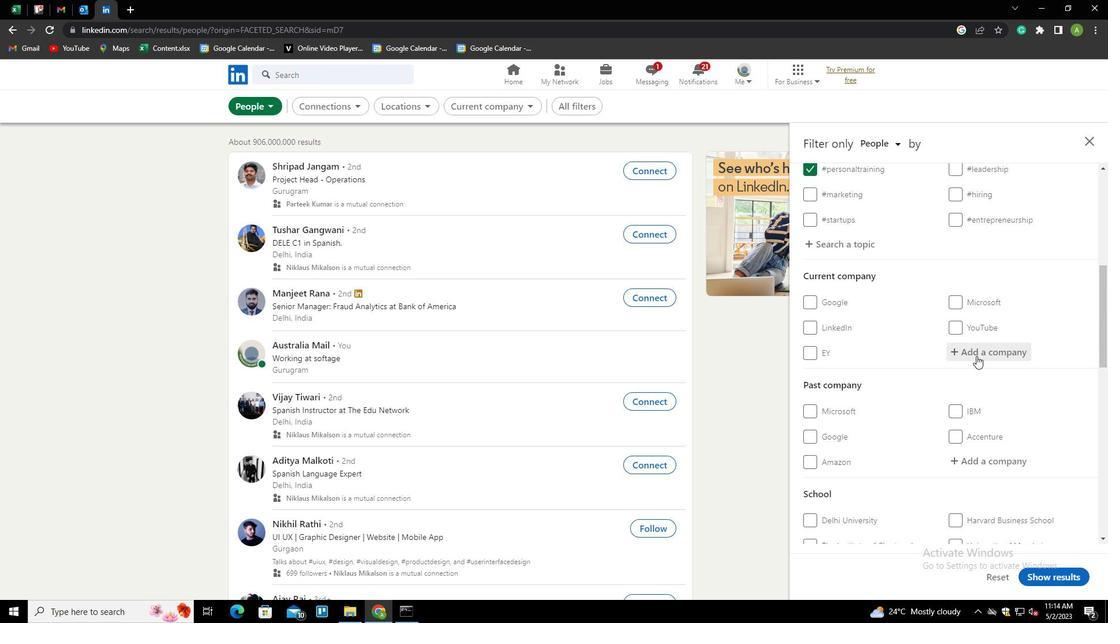 
Action: Key pressed <Key.shift><Key.shift><Key.shift><Key.shift><Key.shift><Key.shift><Key.shift><Key.shift><Key.shift><Key.shift><Key.shift><Key.shift><Key.shift><Key.shift><Key.shift><Key.shift><Key.shift><Key.shift><Key.shift><Key.shift><Key.shift><Key.shift><Key.shift><Key.shift><Key.shift><Key.shift><Key.shift><Key.shift><Key.shift><Key.shift>BAJAJ<Key.space><Key.shift>AUTO<Key.down><Key.enter>
Screenshot: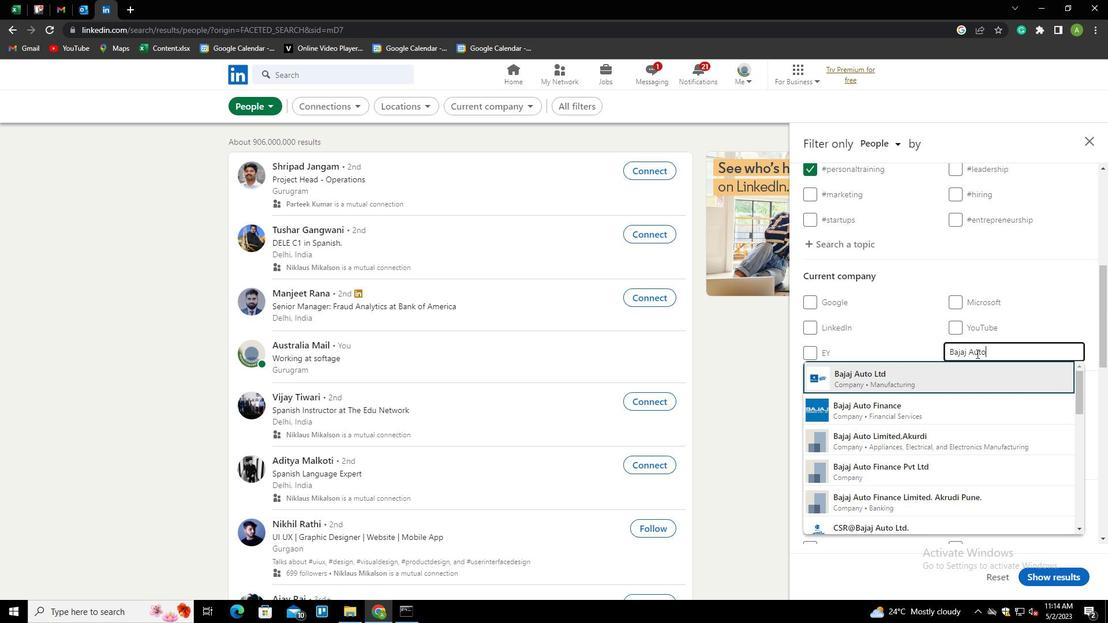 
Action: Mouse scrolled (976, 353) with delta (0, 0)
Screenshot: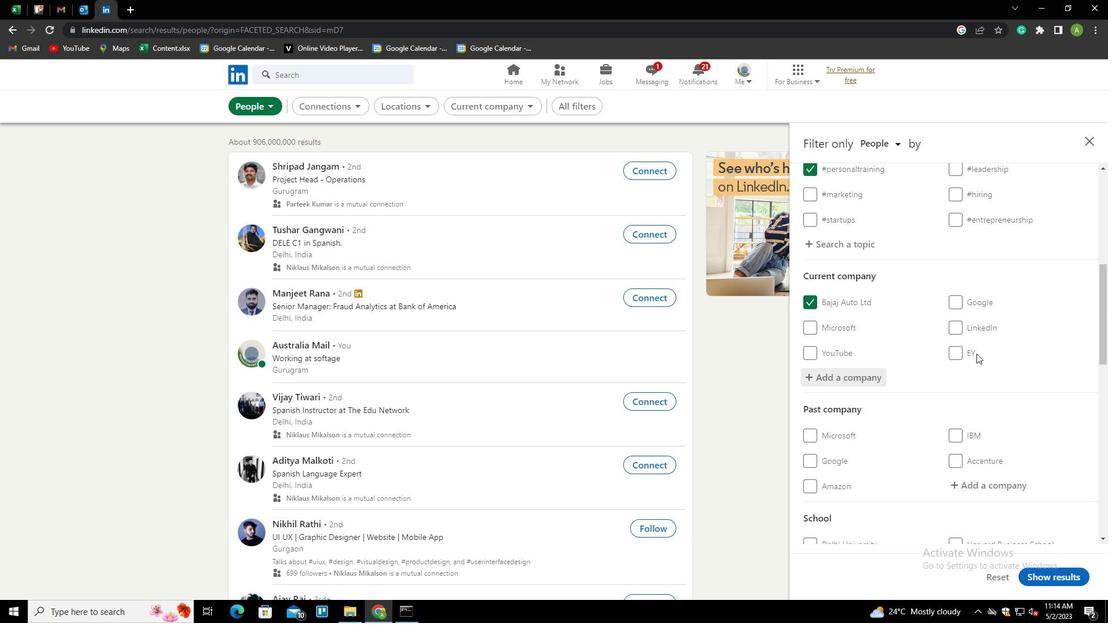 
Action: Mouse scrolled (976, 353) with delta (0, 0)
Screenshot: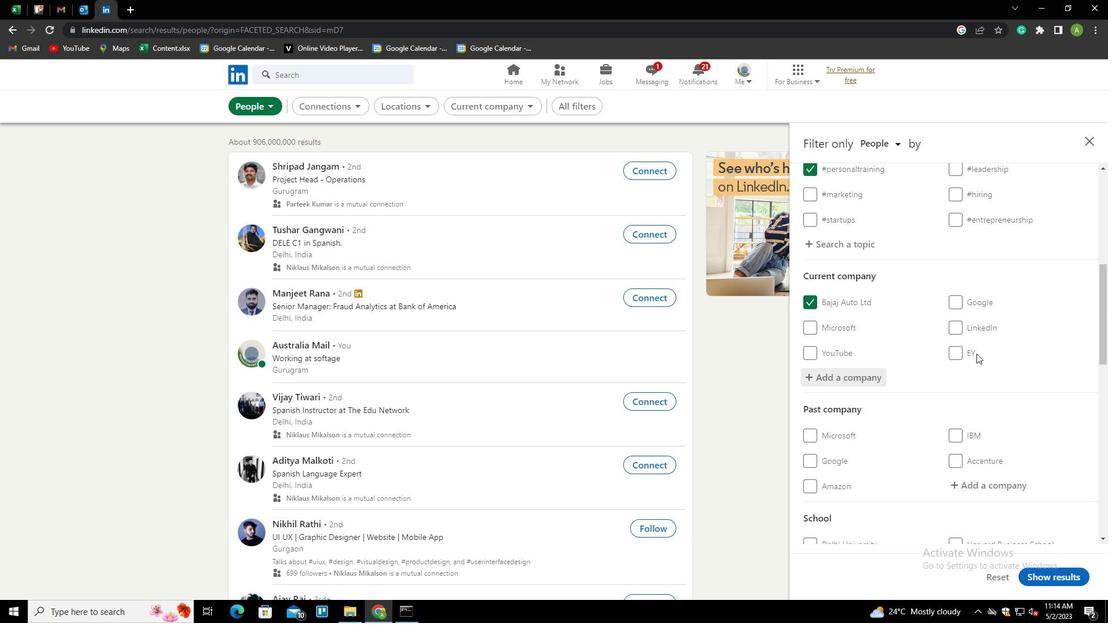 
Action: Mouse scrolled (976, 353) with delta (0, 0)
Screenshot: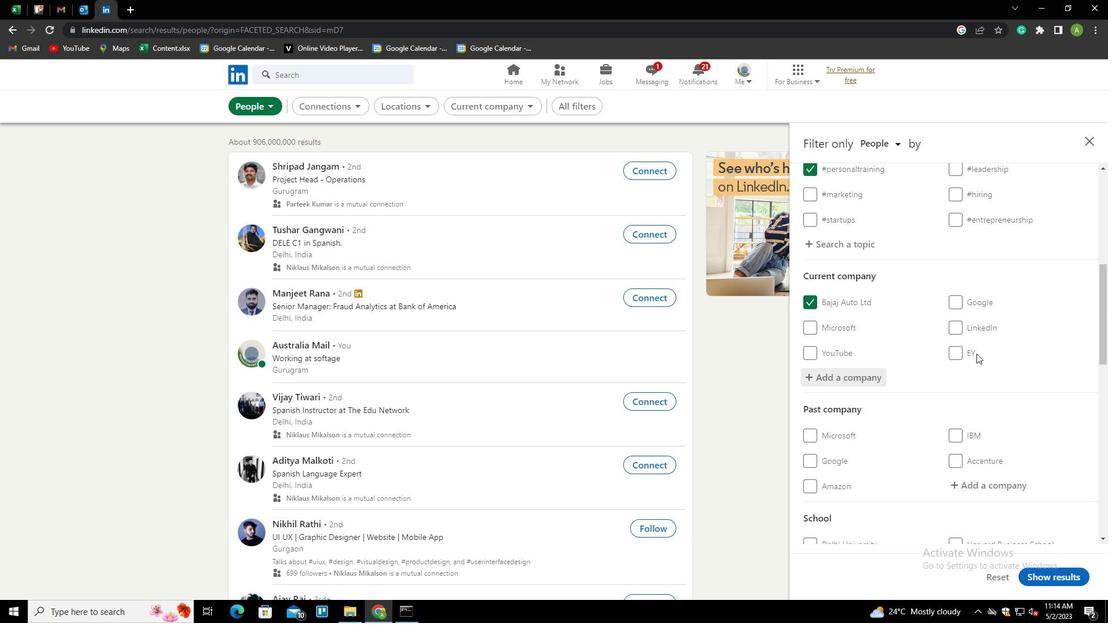 
Action: Mouse scrolled (976, 353) with delta (0, 0)
Screenshot: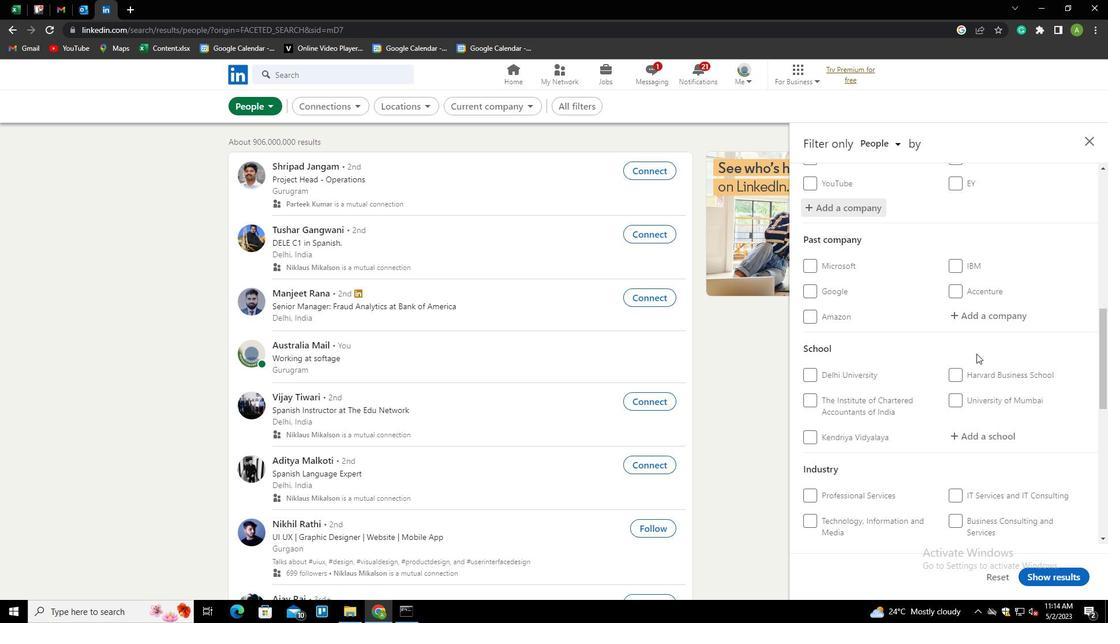 
Action: Mouse scrolled (976, 353) with delta (0, 0)
Screenshot: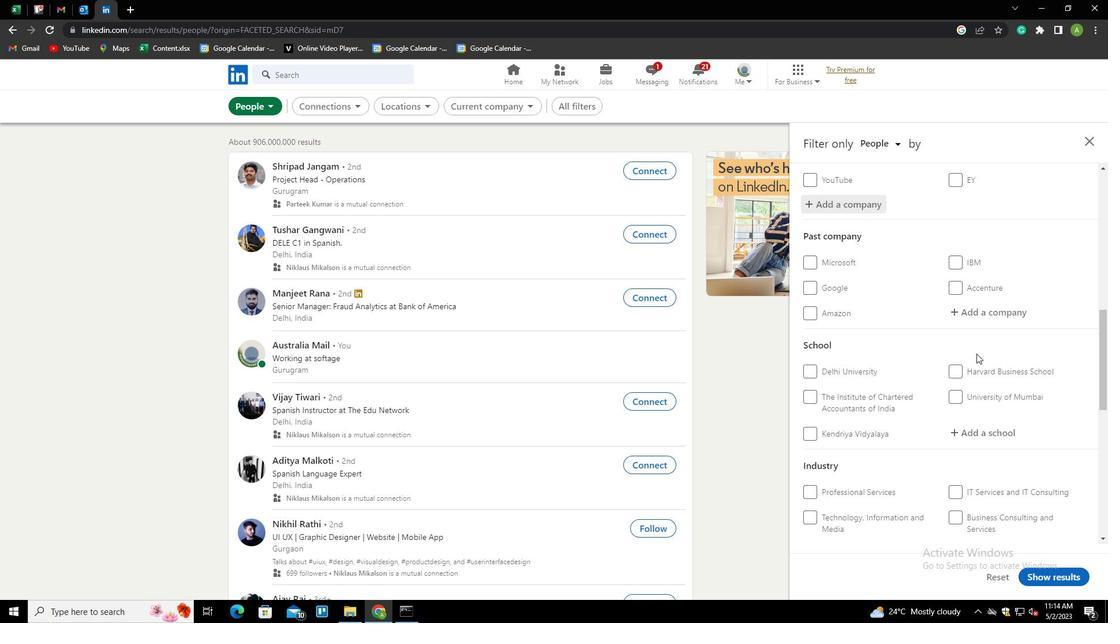 
Action: Mouse moved to (976, 320)
Screenshot: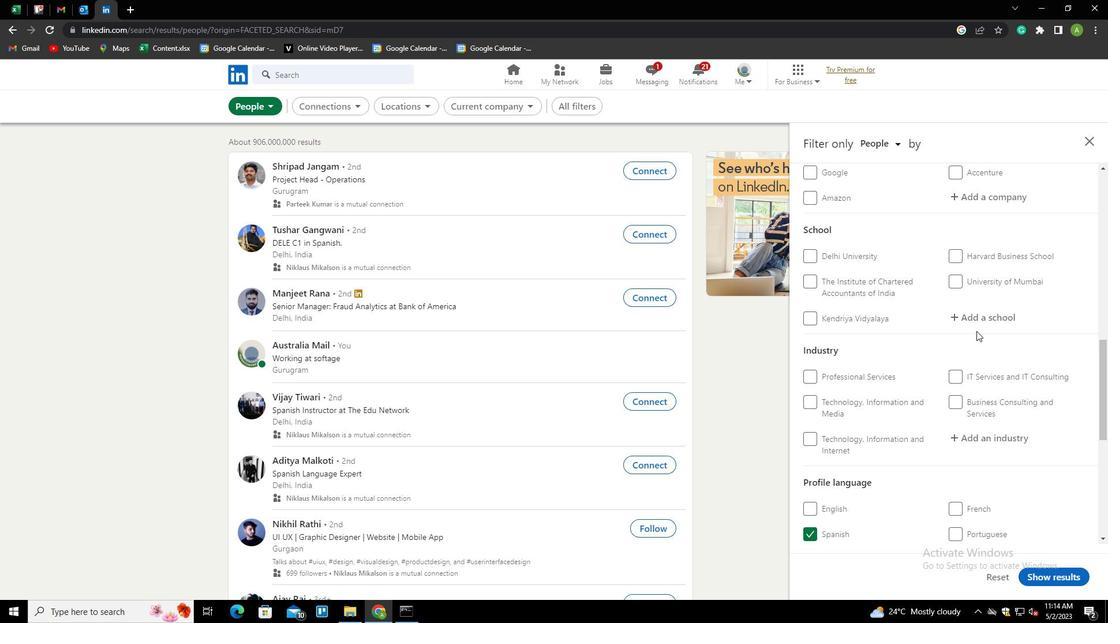 
Action: Mouse pressed left at (976, 320)
Screenshot: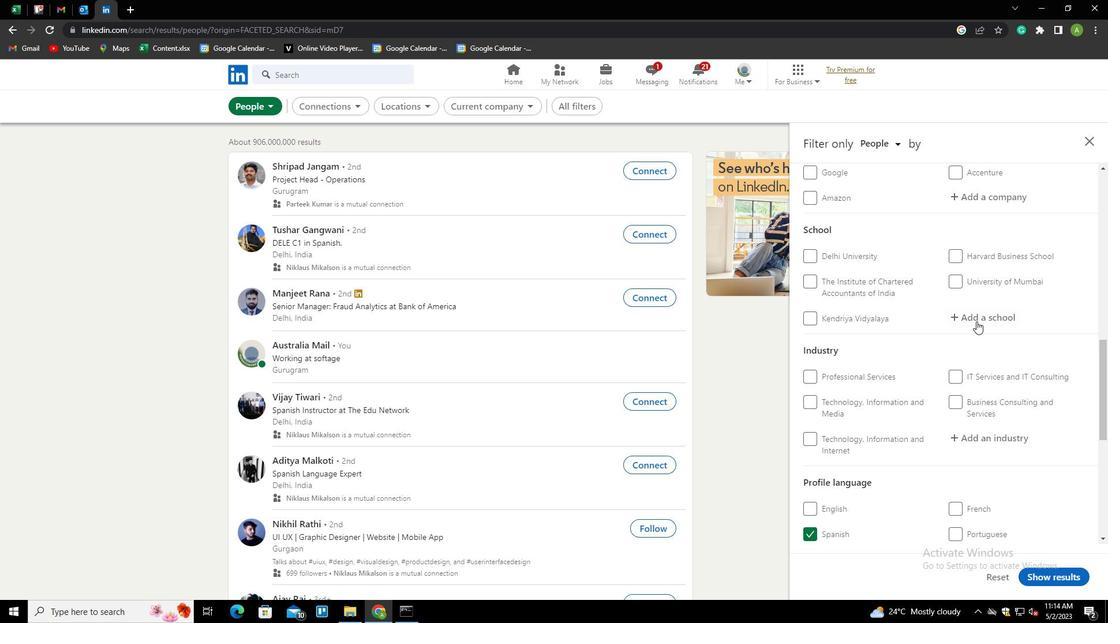 
Action: Key pressed <Key.shift>SRI<Key.space><Key.shift><Key.shift><Key.shift><Key.shift><Key.shift><Key.shift><Key.shift><Key.shift><Key.shift><Key.shift><Key.shift><Key.shift><Key.shift><Key.shift><Key.shift><Key.shift><Key.shift>VASA<Key.down><Key.enter>
Screenshot: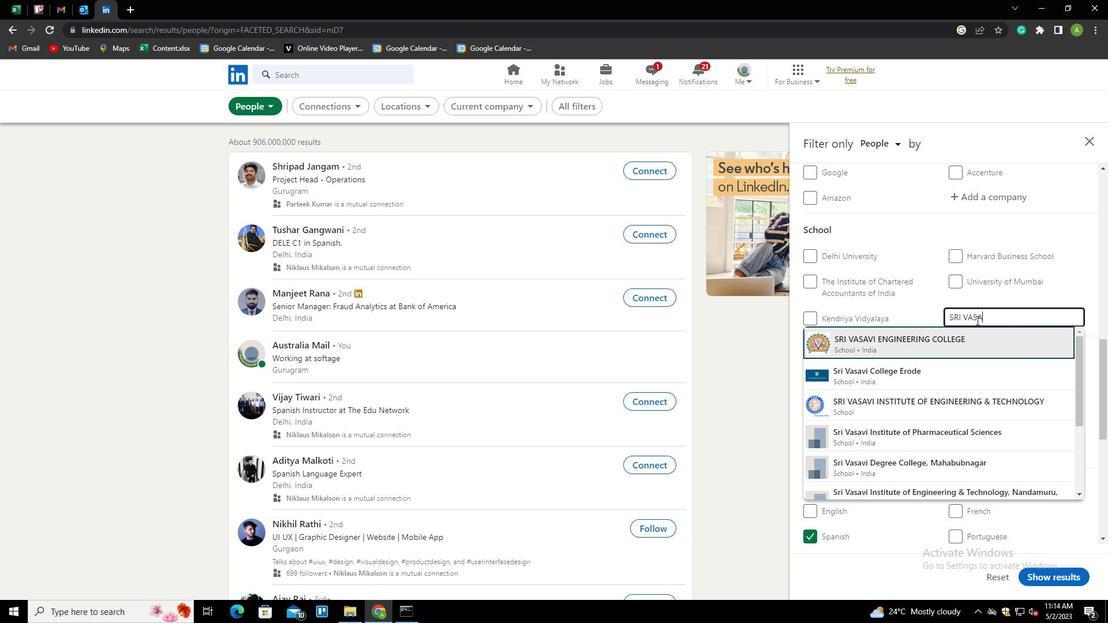 
Action: Mouse scrolled (976, 319) with delta (0, 0)
Screenshot: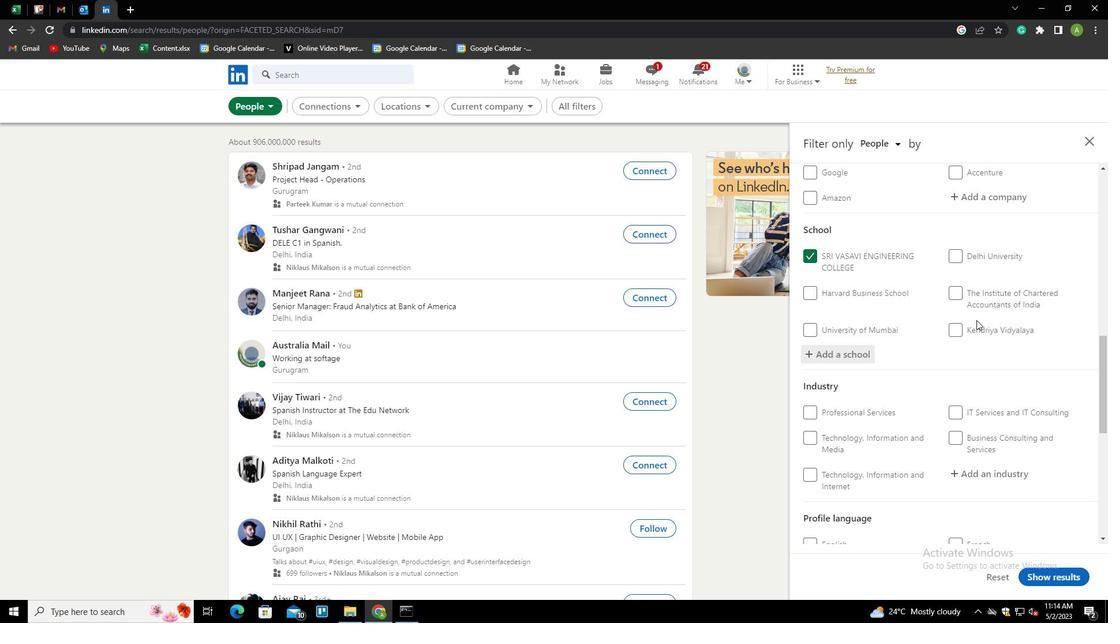 
Action: Mouse scrolled (976, 319) with delta (0, 0)
Screenshot: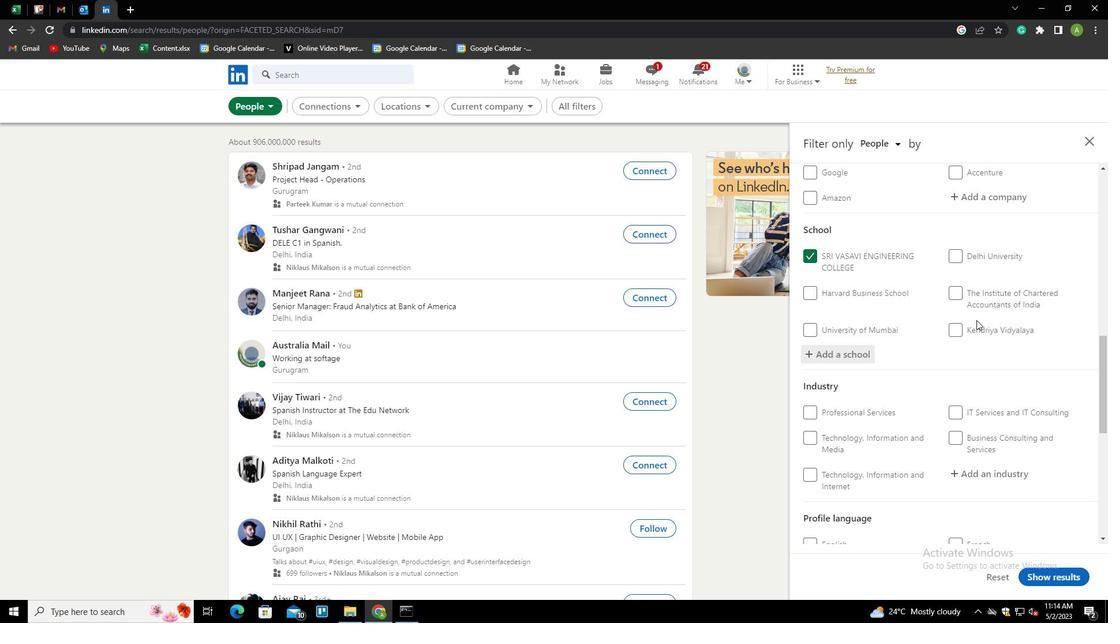 
Action: Mouse scrolled (976, 319) with delta (0, 0)
Screenshot: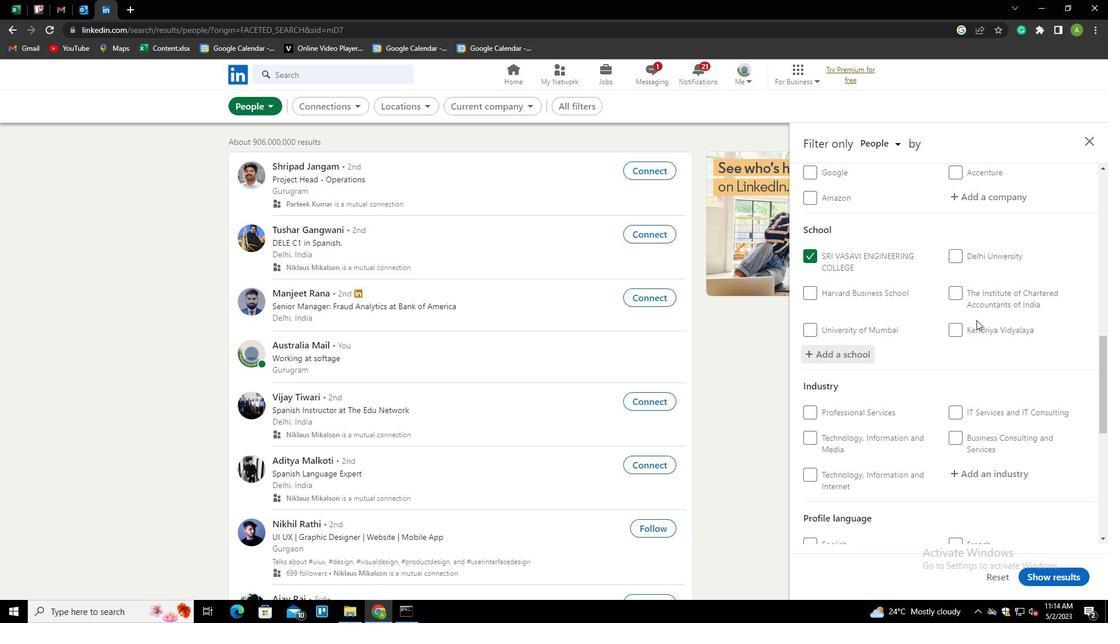 
Action: Mouse moved to (983, 303)
Screenshot: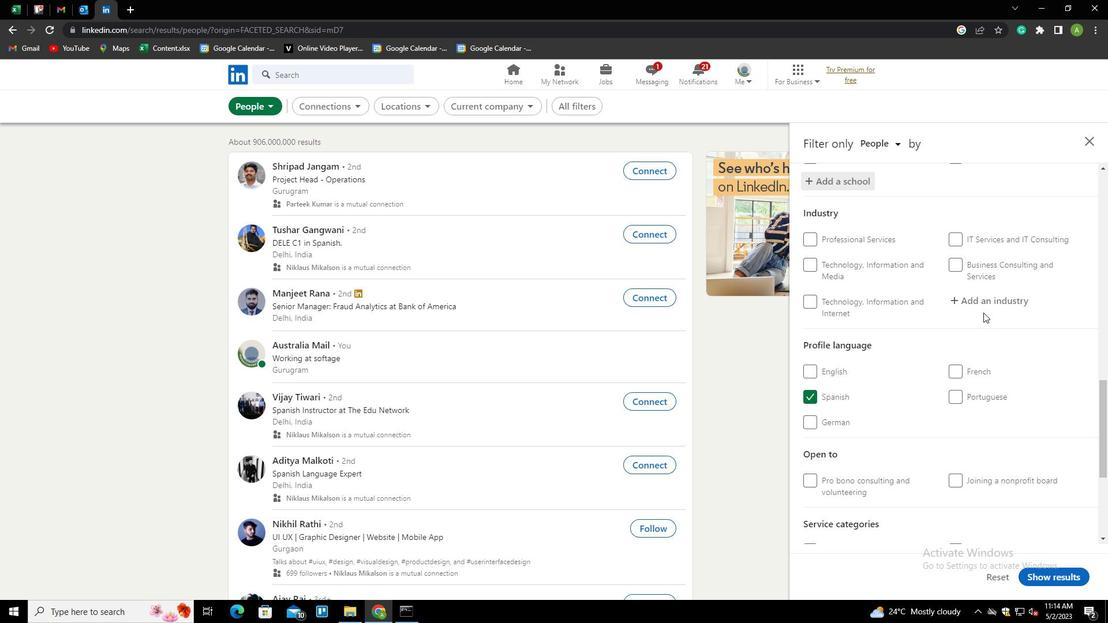
Action: Mouse pressed left at (983, 303)
Screenshot: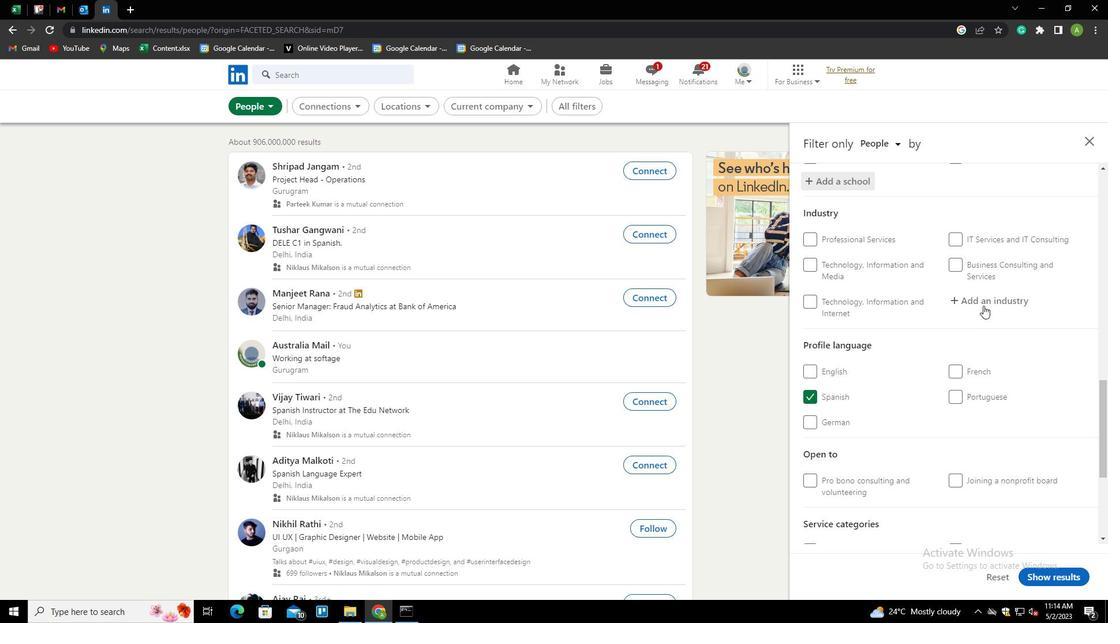 
Action: Mouse moved to (986, 303)
Screenshot: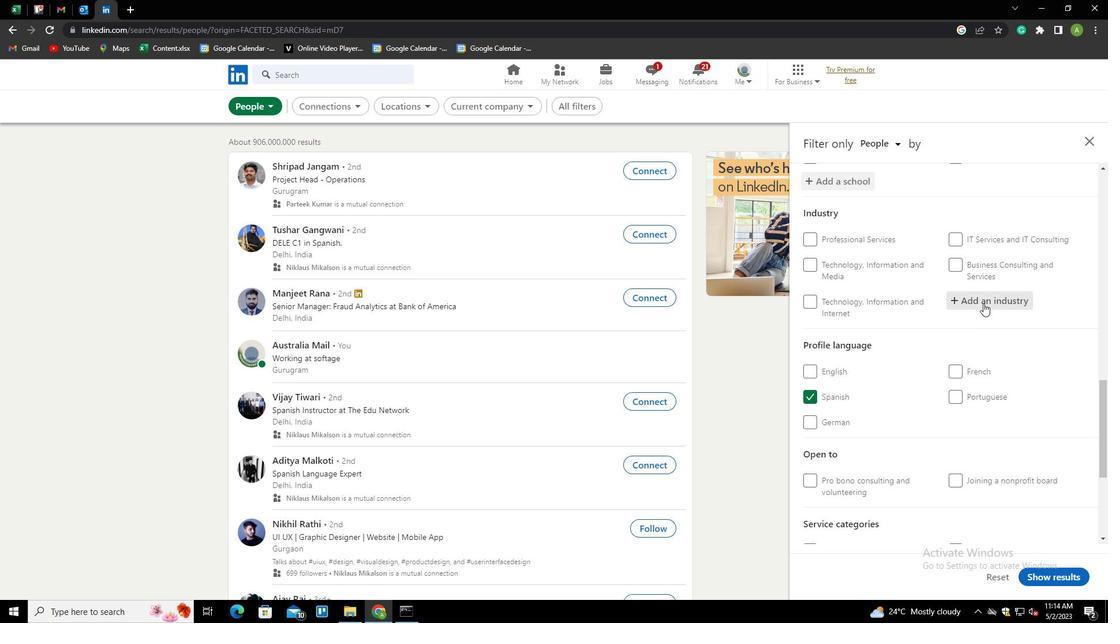 
Action: Mouse pressed left at (986, 303)
Screenshot: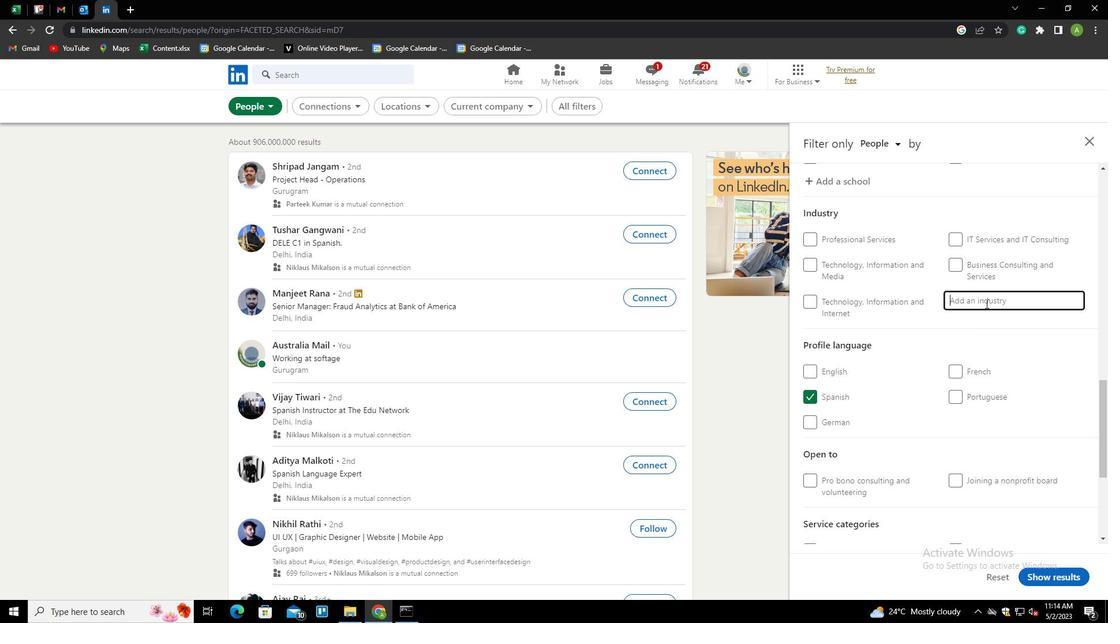 
Action: Key pressed <Key.shift>RENEWA<Key.down><Key.down><Key.down><Key.enter>
Screenshot: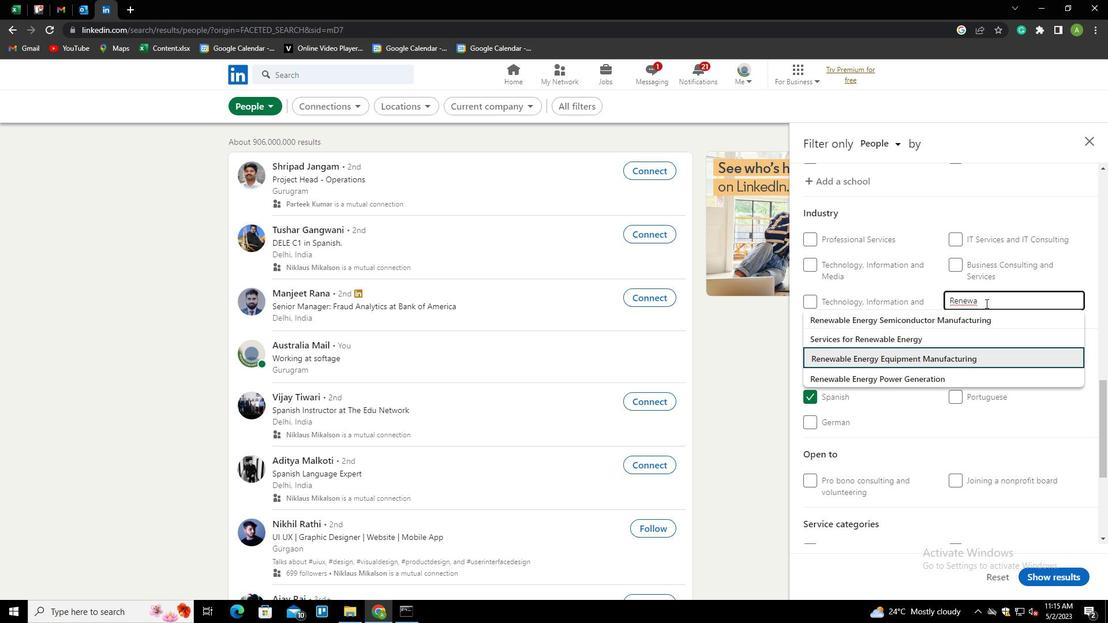 
Action: Mouse scrolled (986, 303) with delta (0, 0)
Screenshot: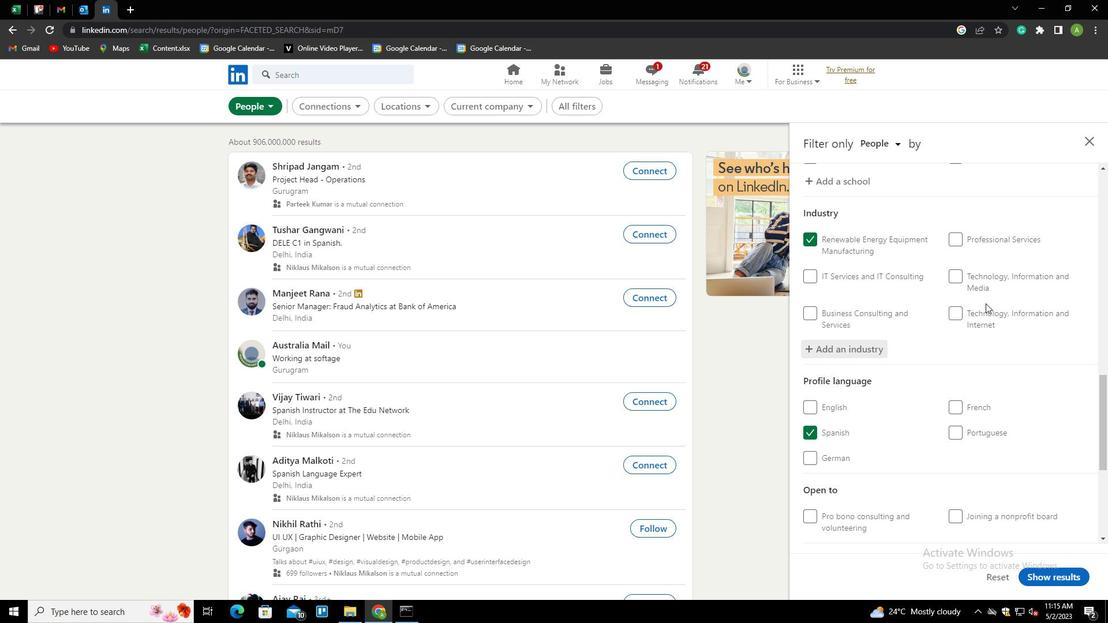 
Action: Mouse scrolled (986, 303) with delta (0, 0)
Screenshot: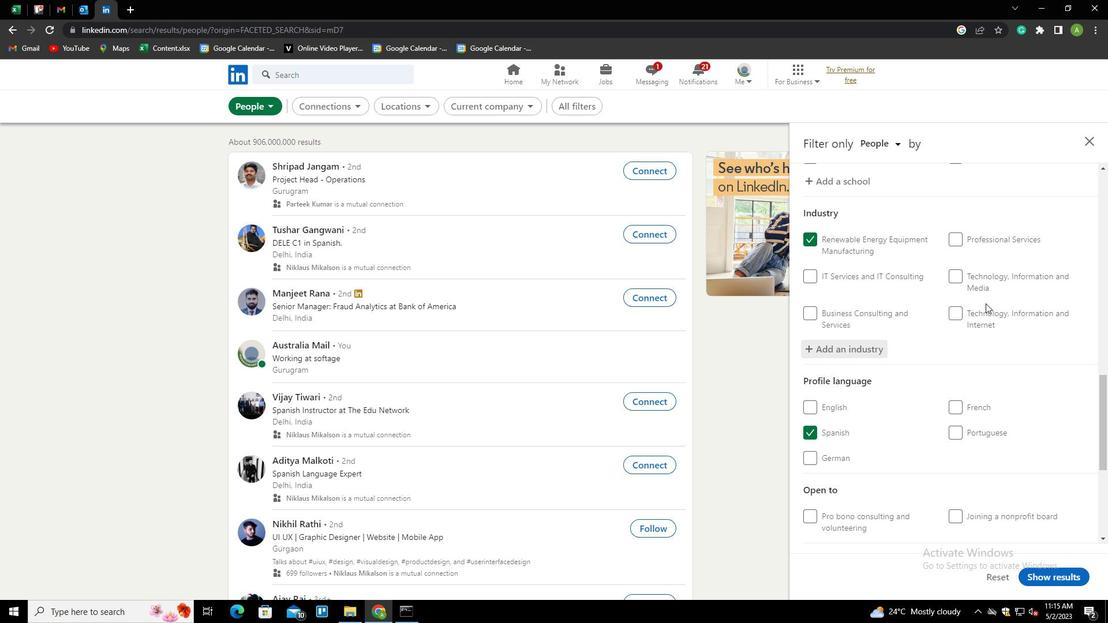 
Action: Mouse scrolled (986, 303) with delta (0, 0)
Screenshot: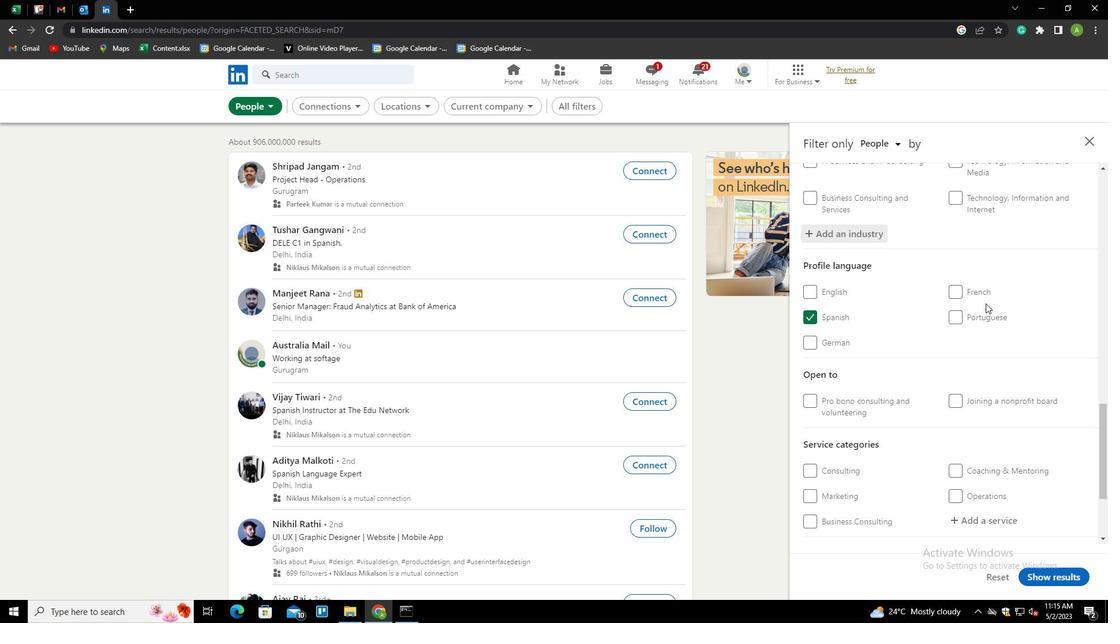 
Action: Mouse scrolled (986, 303) with delta (0, 0)
Screenshot: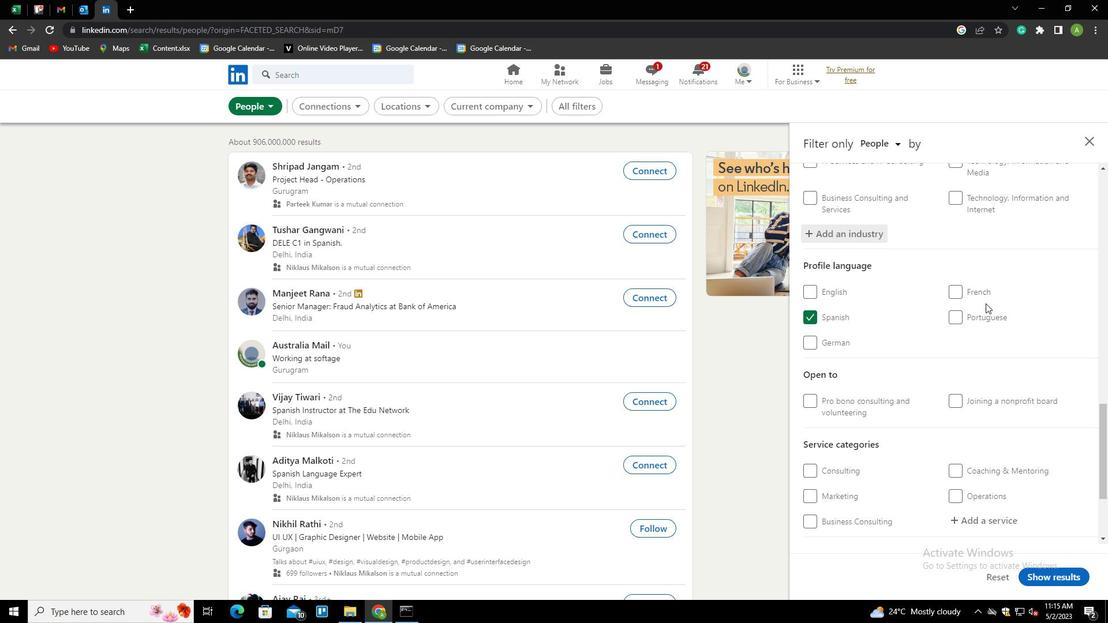 
Action: Mouse scrolled (986, 303) with delta (0, 0)
Screenshot: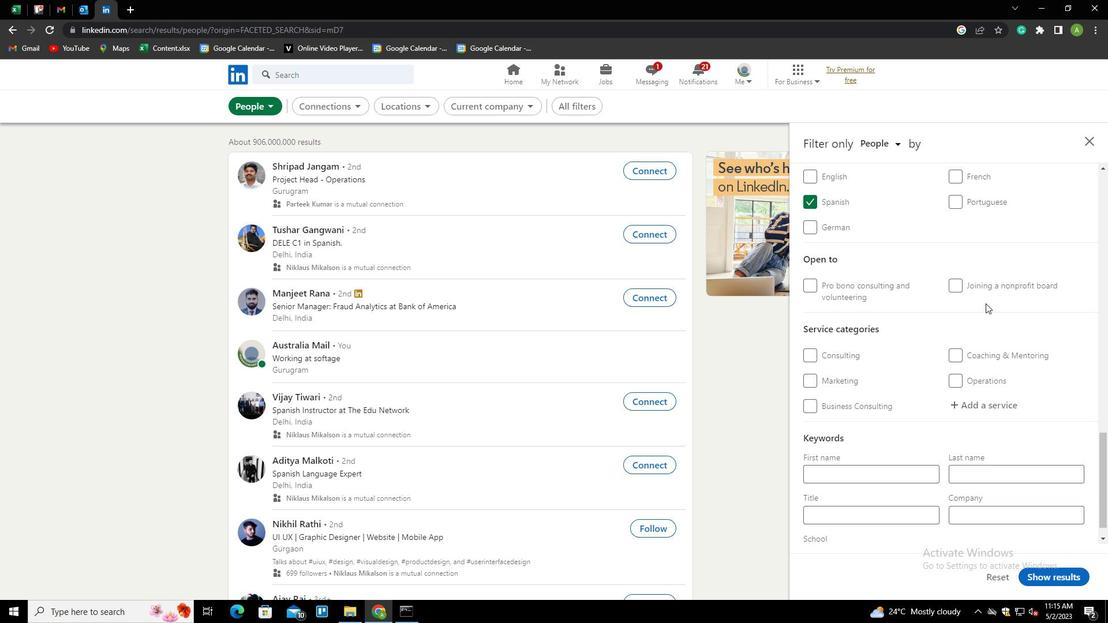 
Action: Mouse moved to (970, 381)
Screenshot: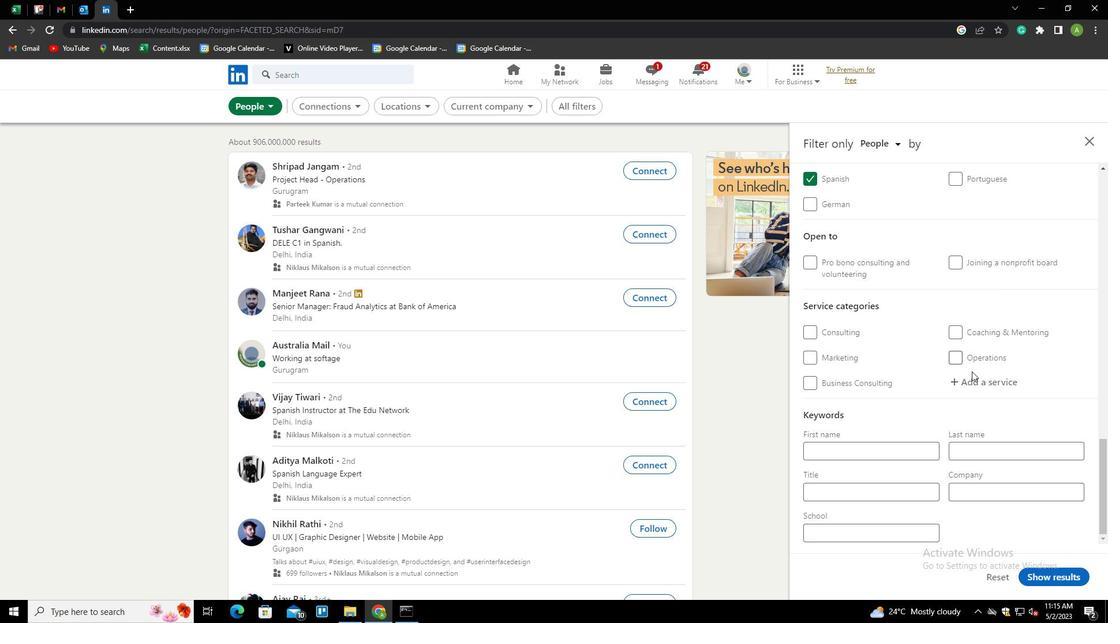 
Action: Mouse pressed left at (970, 381)
Screenshot: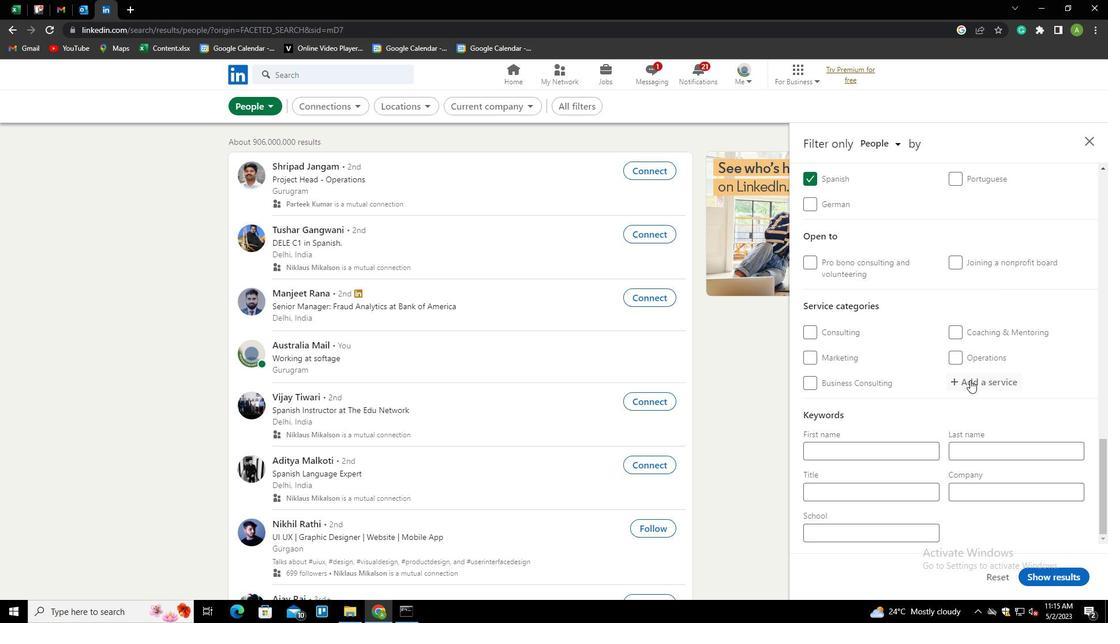 
Action: Mouse moved to (978, 382)
Screenshot: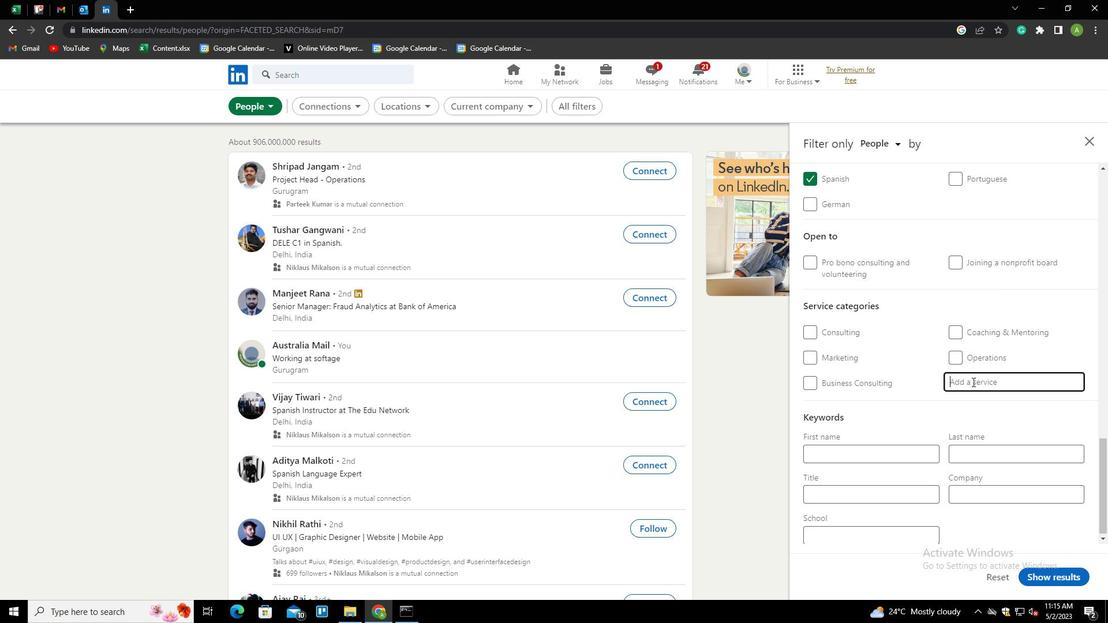 
Action: Mouse pressed left at (978, 382)
Screenshot: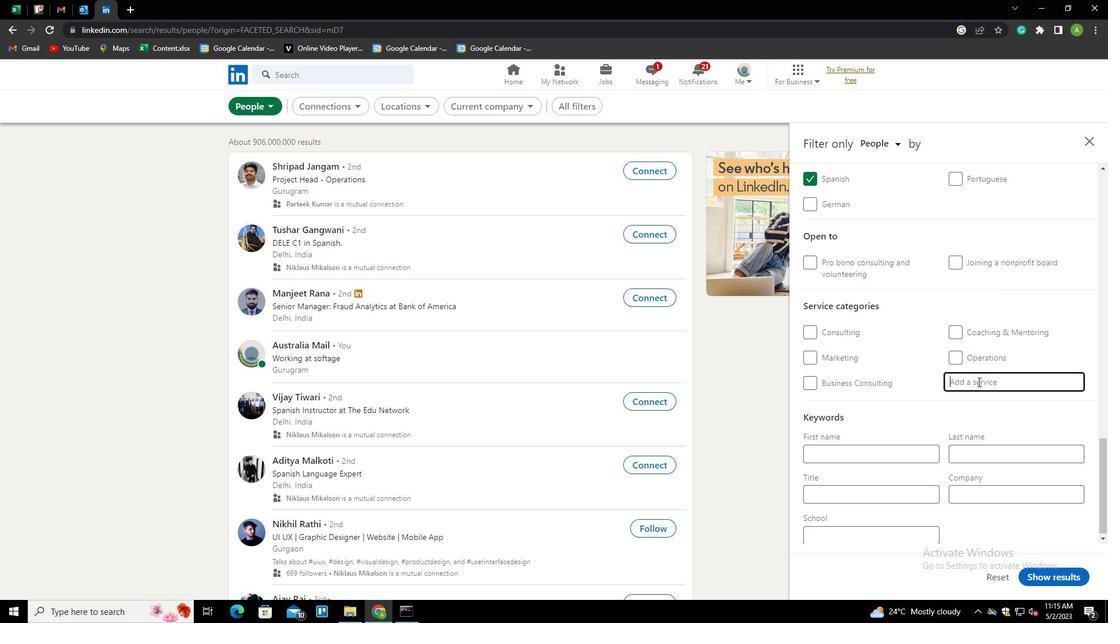 
Action: Key pressed <Key.shift>TELECOMM<Key.down><Key.down><Key.enter>
Screenshot: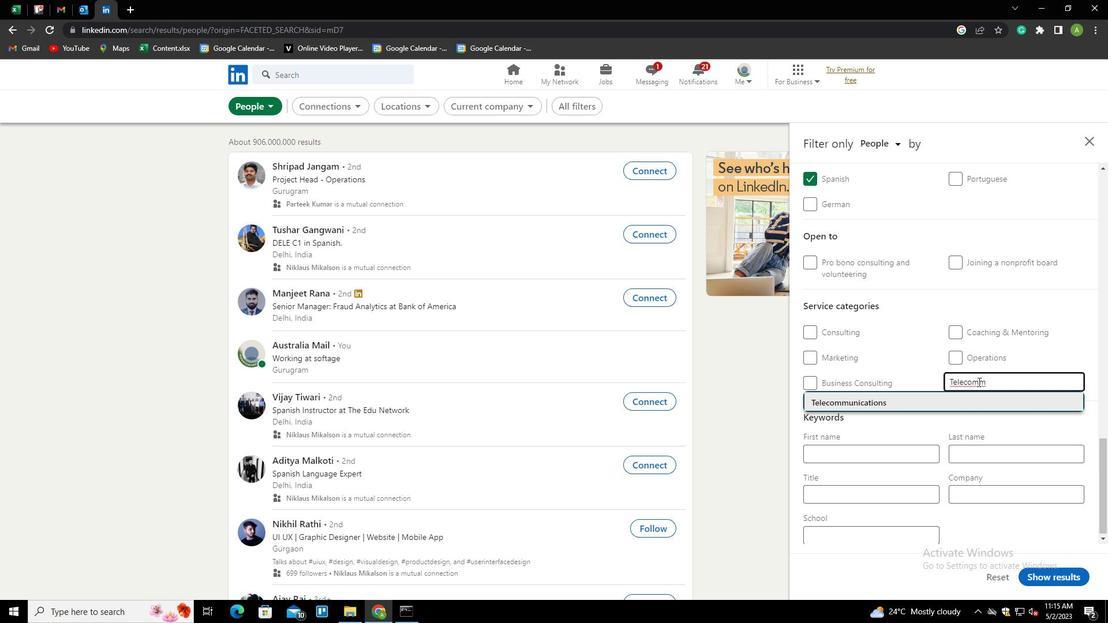 
Action: Mouse scrolled (978, 381) with delta (0, 0)
Screenshot: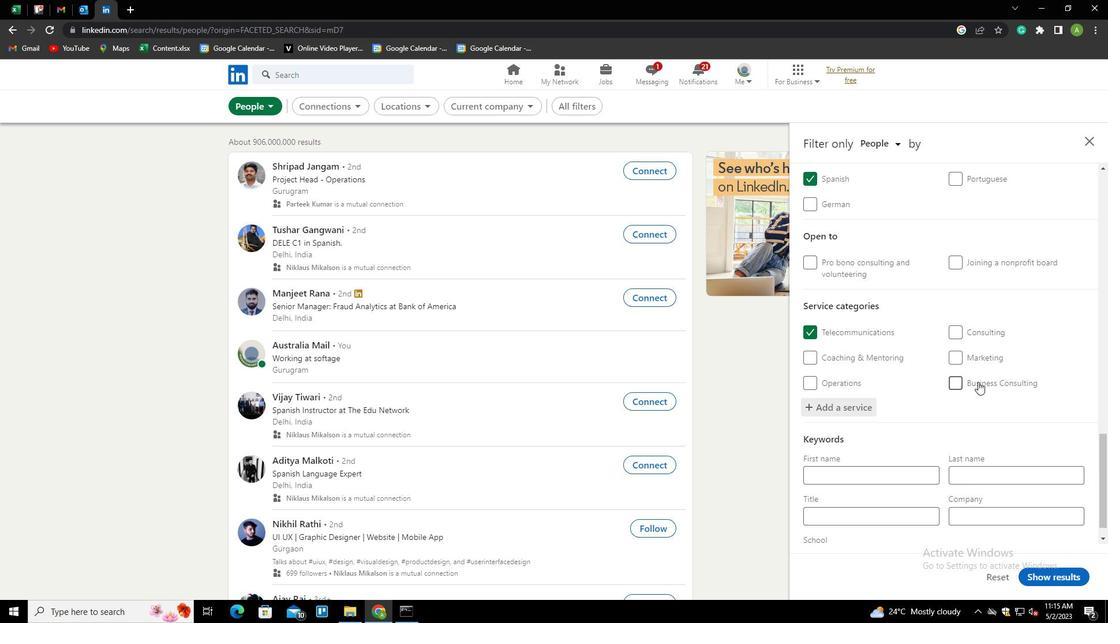 
Action: Mouse scrolled (978, 381) with delta (0, 0)
Screenshot: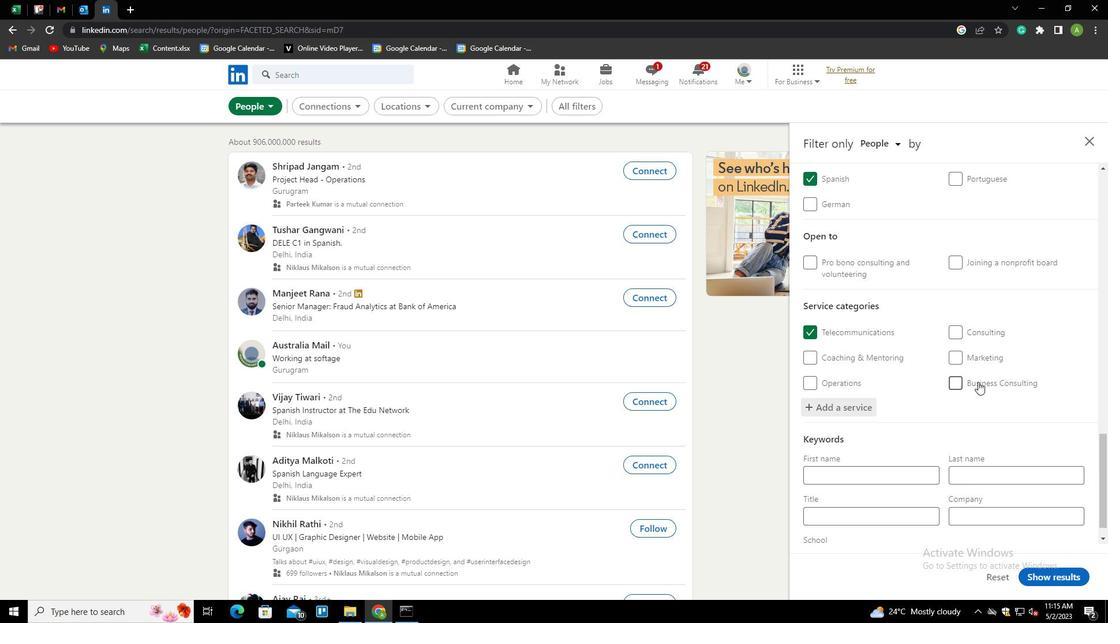 
Action: Mouse scrolled (978, 381) with delta (0, 0)
Screenshot: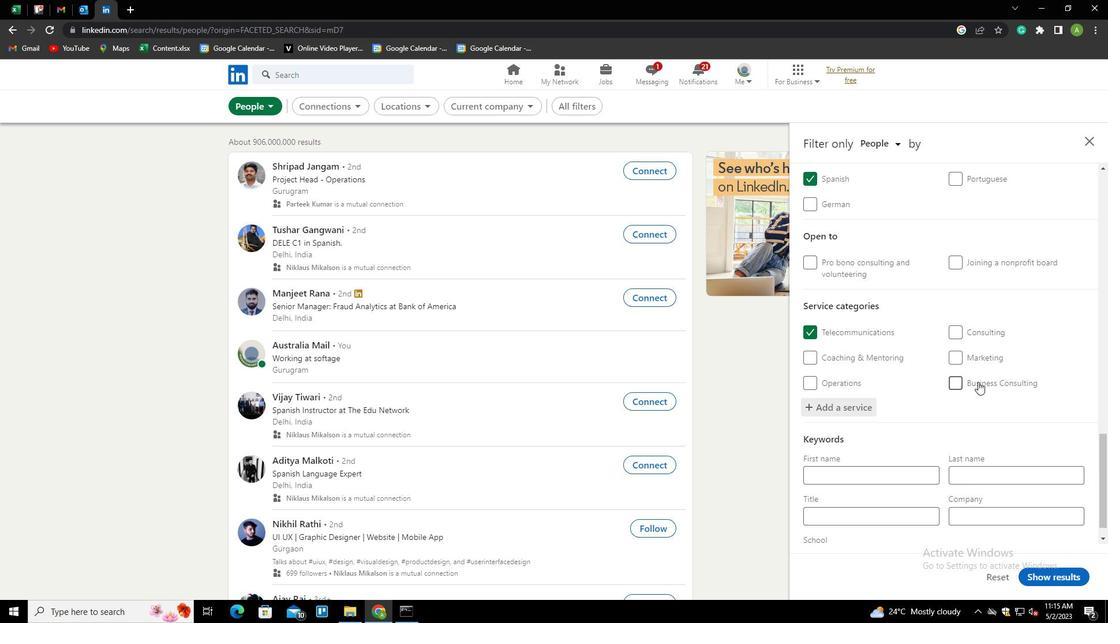 
Action: Mouse scrolled (978, 381) with delta (0, 0)
Screenshot: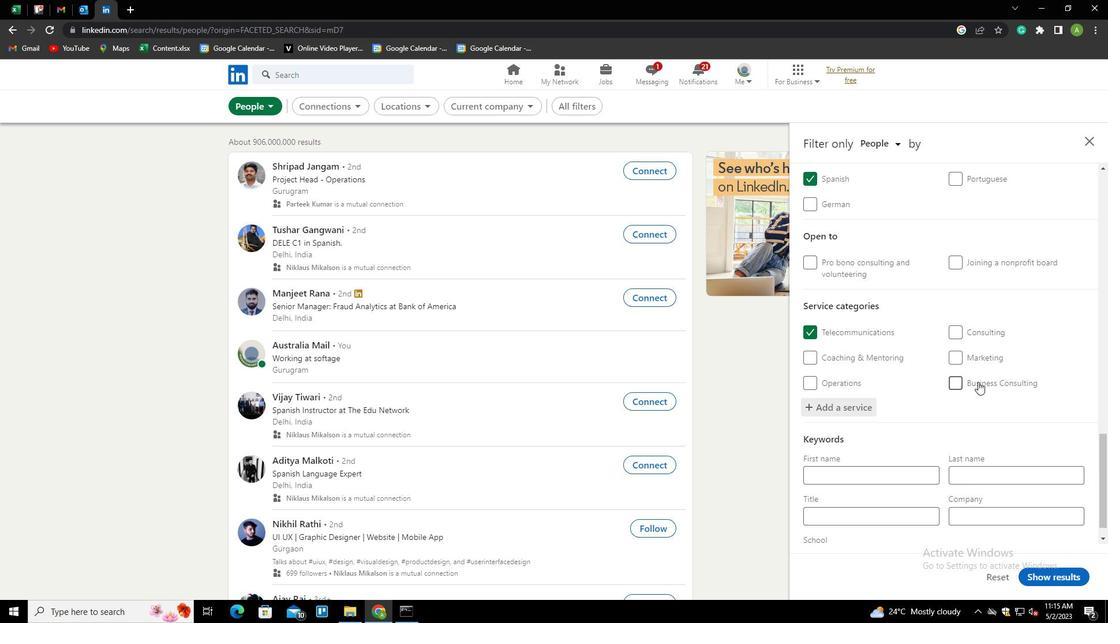 
Action: Mouse scrolled (978, 381) with delta (0, 0)
Screenshot: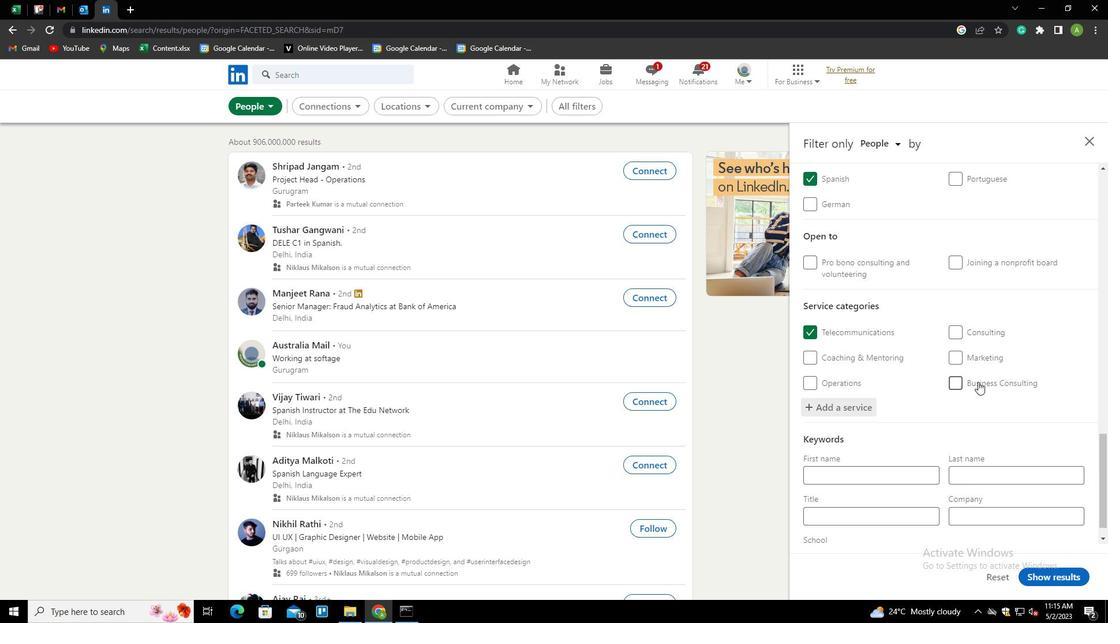 
Action: Mouse scrolled (978, 381) with delta (0, 0)
Screenshot: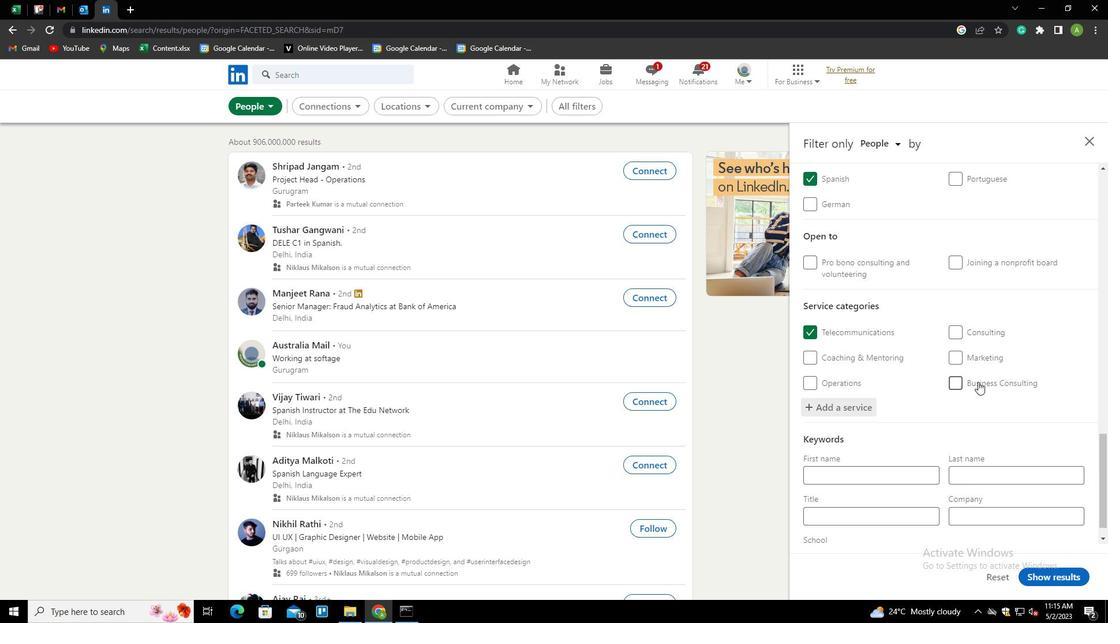 
Action: Mouse moved to (855, 500)
Screenshot: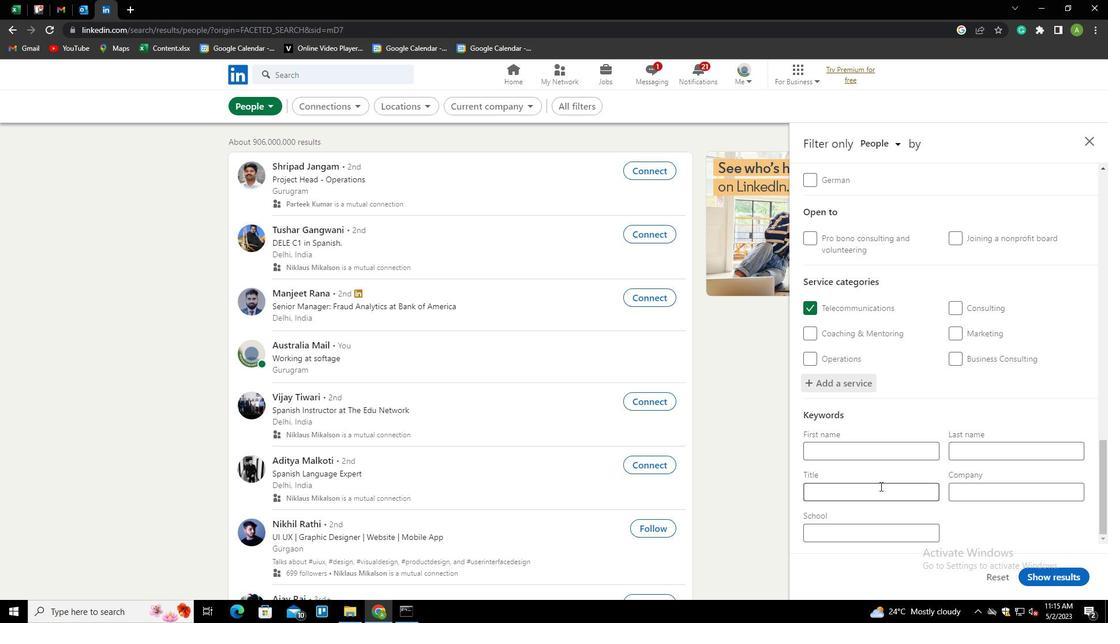 
Action: Mouse pressed left at (855, 500)
Screenshot: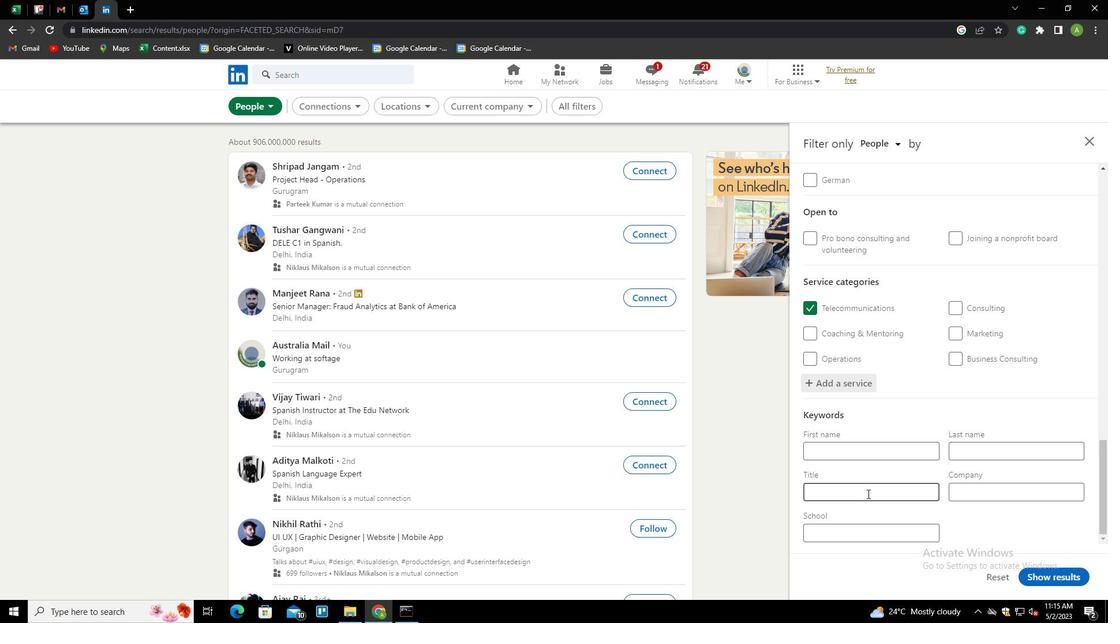 
Action: Mouse moved to (854, 497)
Screenshot: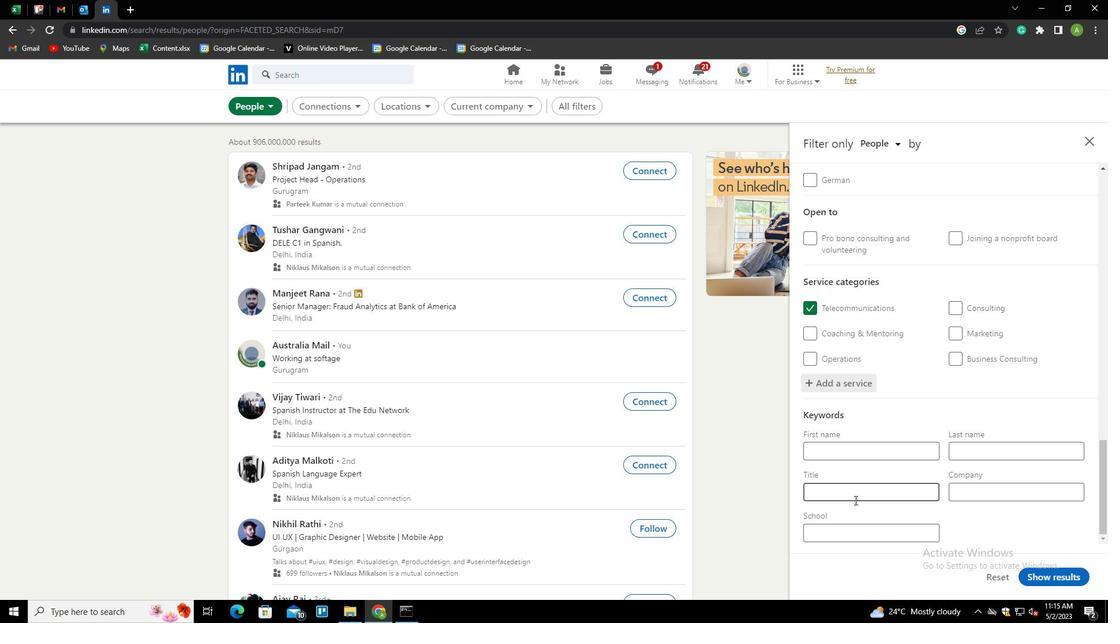 
Action: Key pressed <Key.shift>ADMINISTA<Key.backspace>RATIVE<Key.space><Key.shift>ANALYST
Screenshot: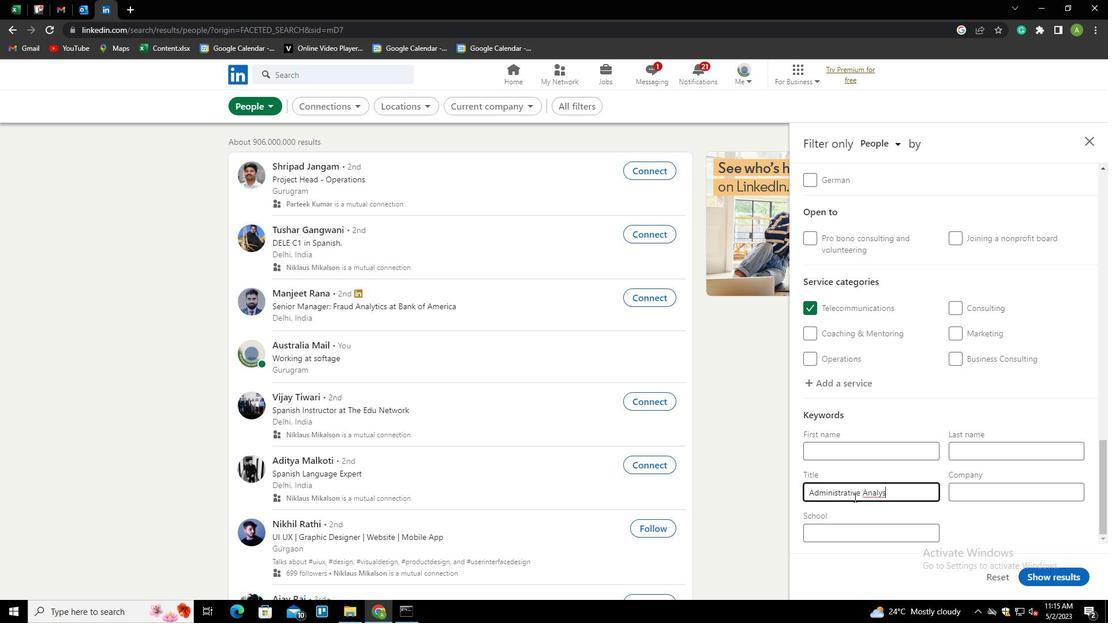 
Action: Mouse moved to (1001, 522)
Screenshot: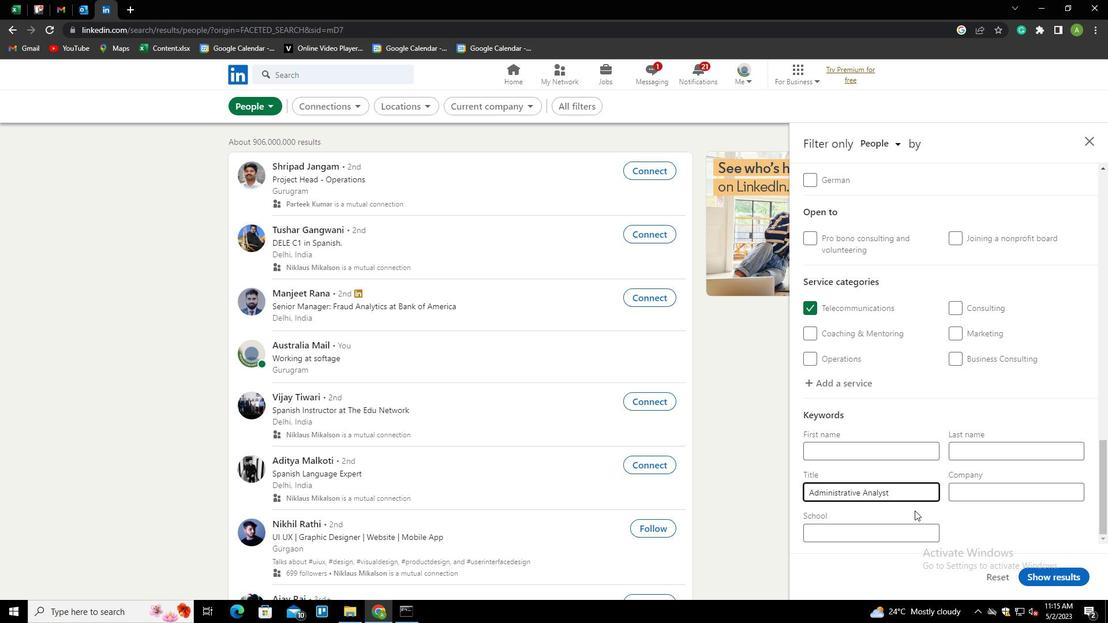 
Action: Mouse pressed left at (1001, 522)
Screenshot: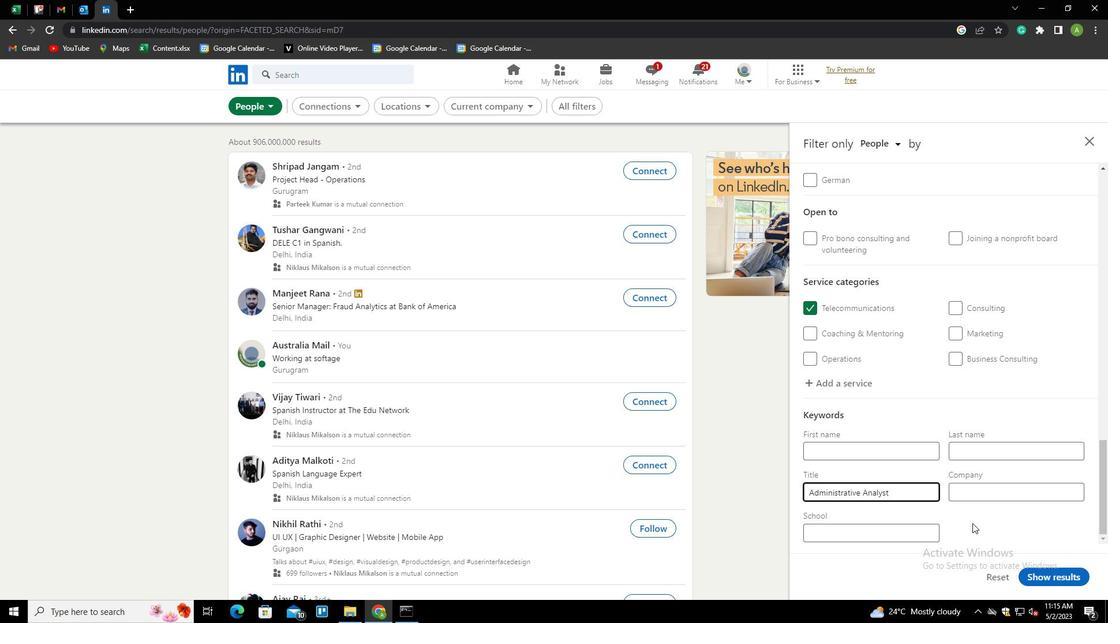 
Action: Mouse moved to (1060, 576)
Screenshot: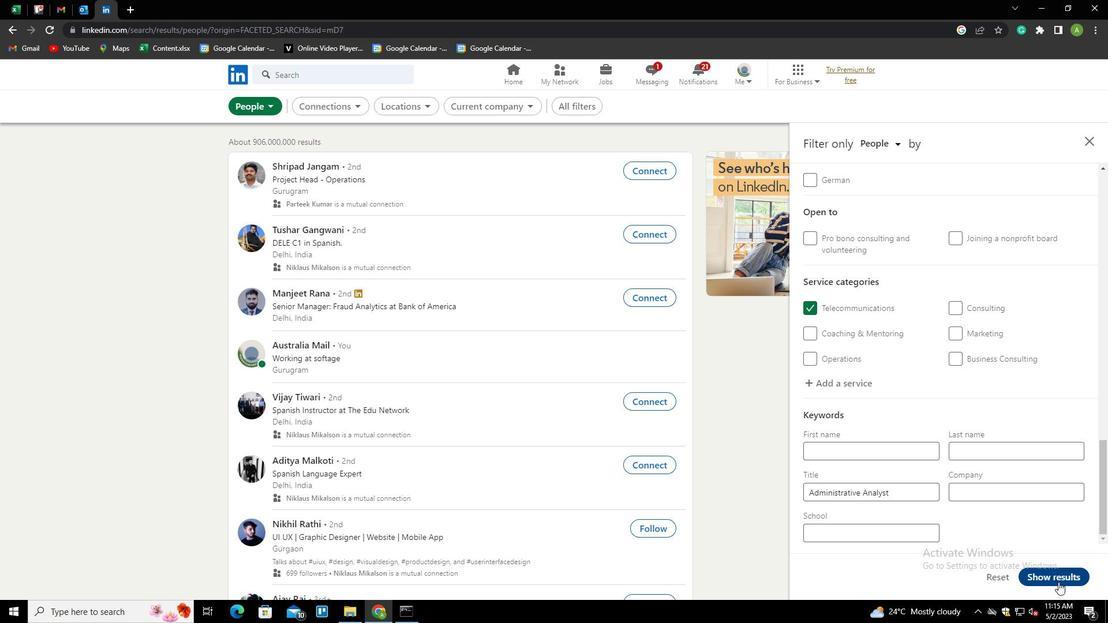 
Action: Mouse pressed left at (1060, 576)
Screenshot: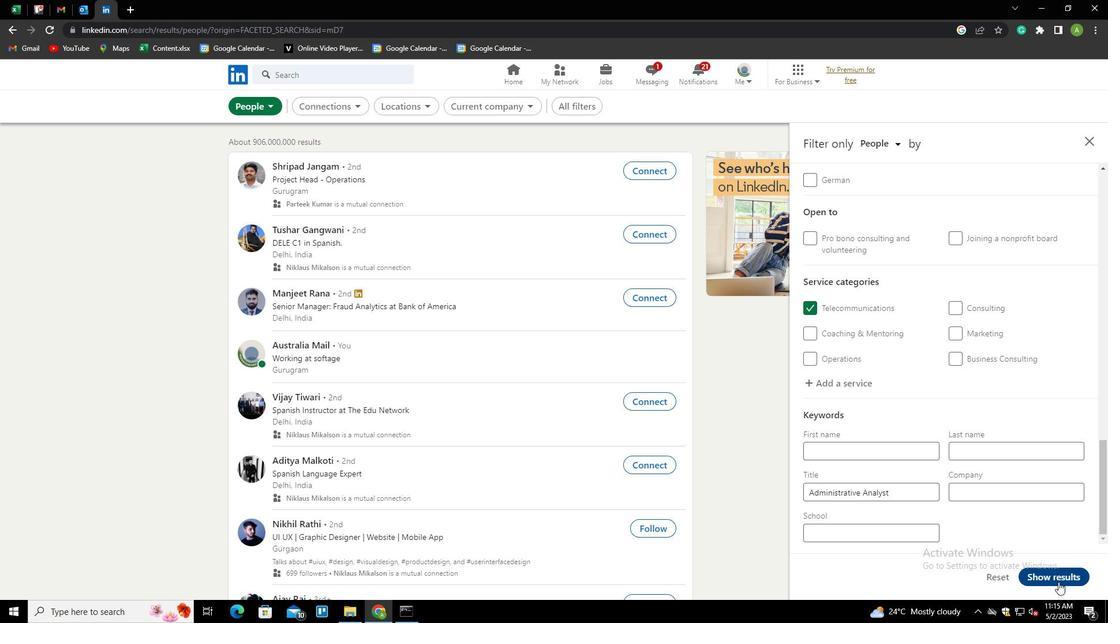 
